 Task: In the  document deer.odt Add another  'page' Use the Tool Explore 'and look for brief about the picture in first page, copy 2-3 lines in second sheet.' Align the text to the center
Action: Mouse moved to (46, 62)
Screenshot: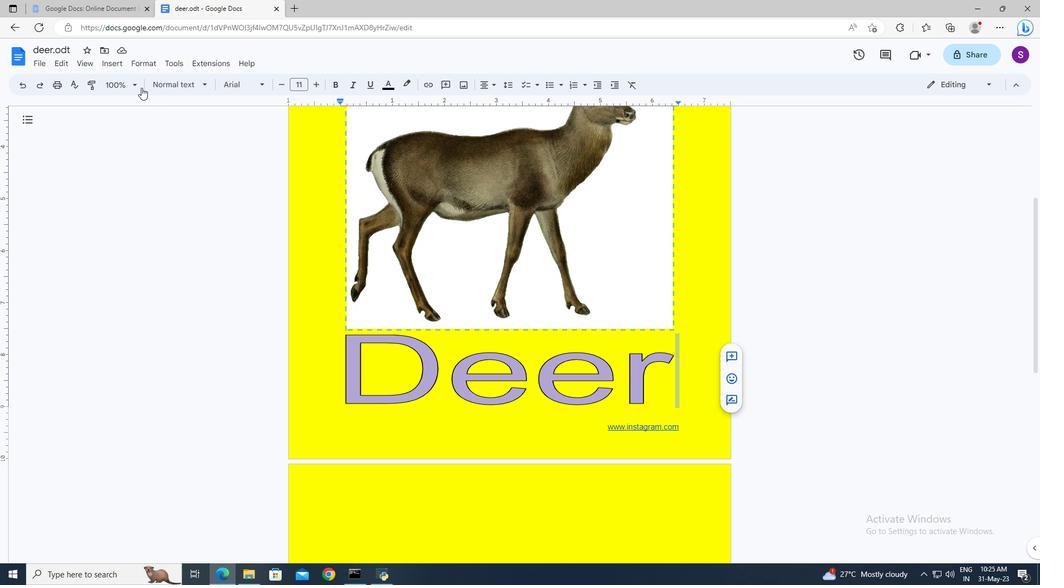 
Action: Mouse pressed left at (46, 62)
Screenshot: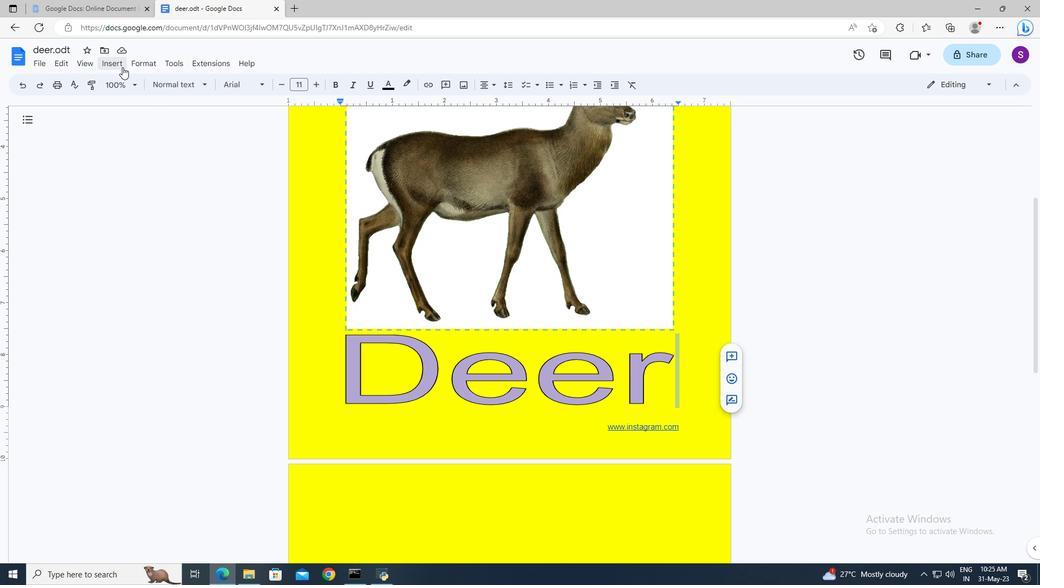
Action: Mouse moved to (111, 66)
Screenshot: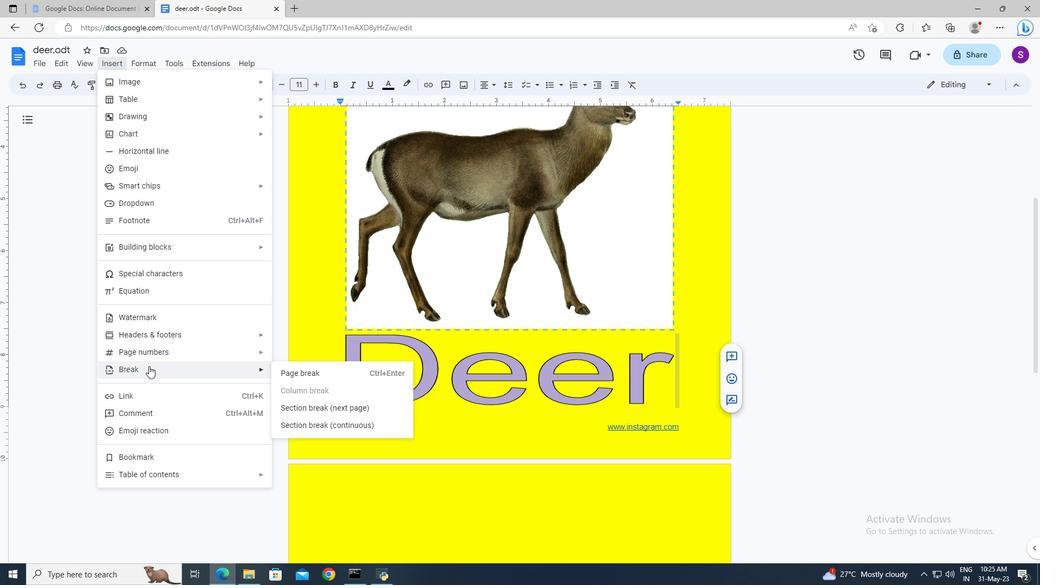 
Action: Mouse pressed left at (111, 66)
Screenshot: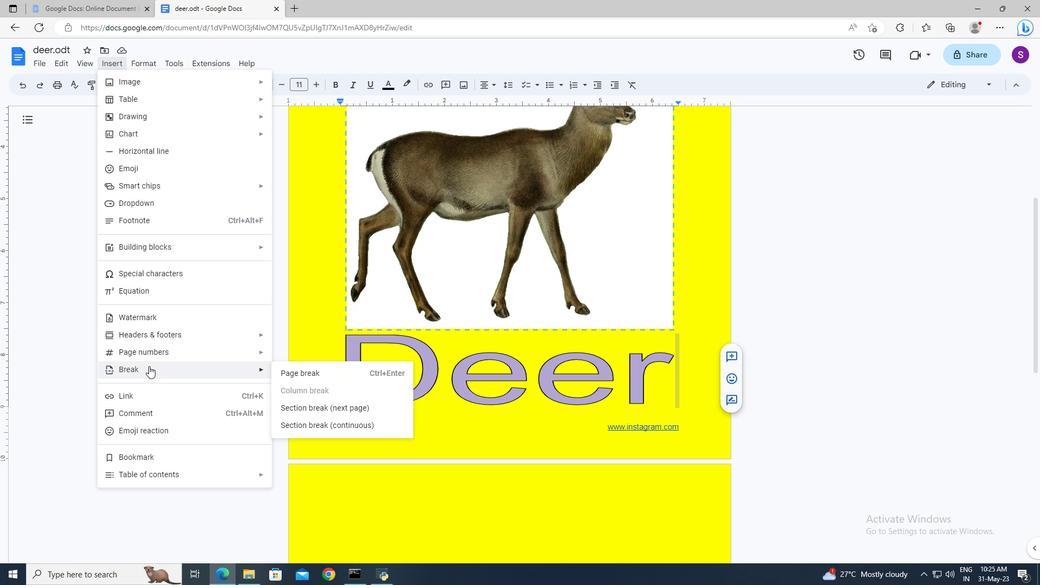
Action: Mouse pressed left at (111, 66)
Screenshot: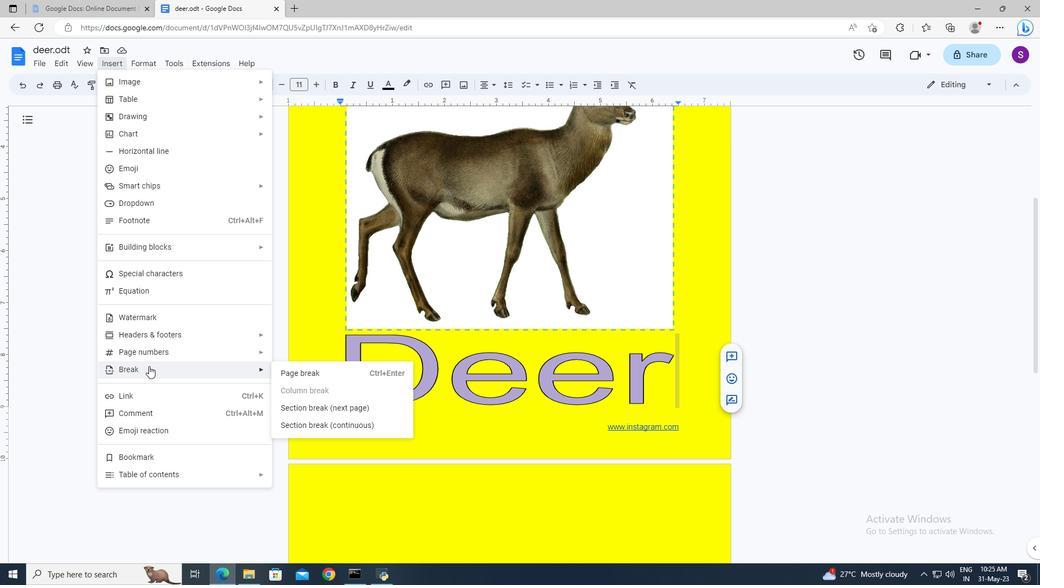 
Action: Mouse moved to (300, 377)
Screenshot: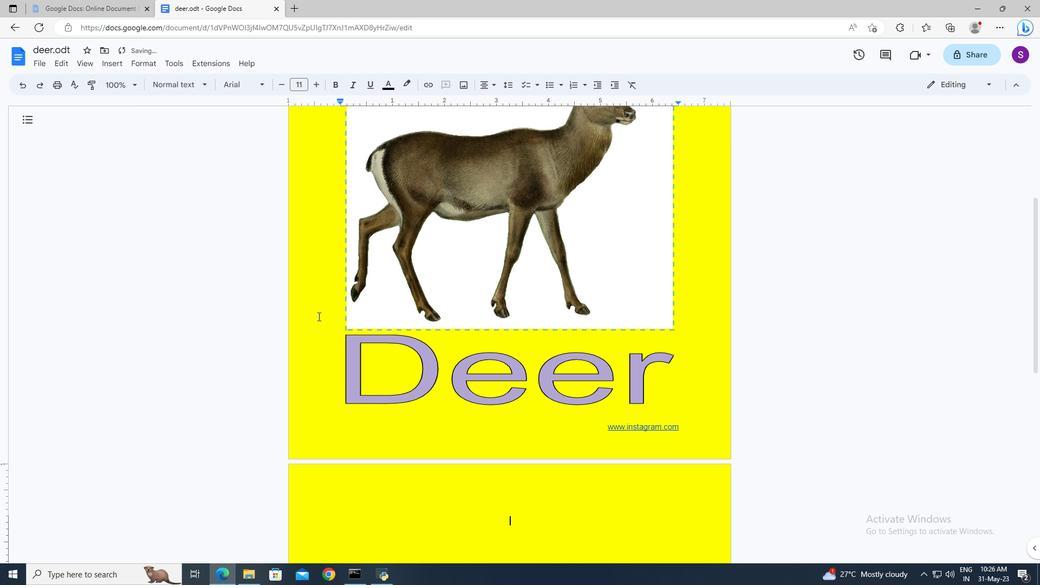 
Action: Mouse pressed left at (300, 377)
Screenshot: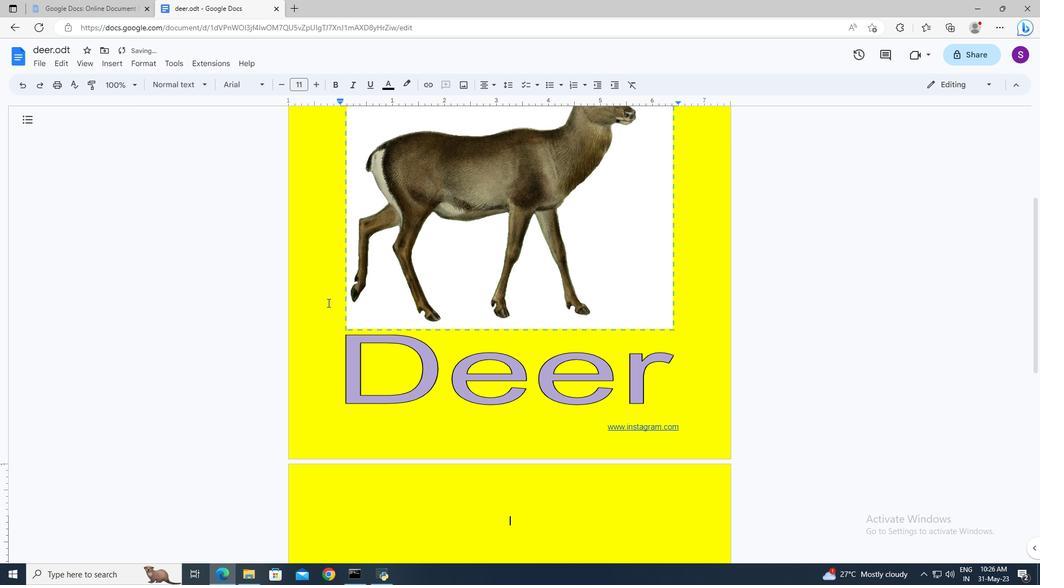 
Action: Mouse moved to (309, 332)
Screenshot: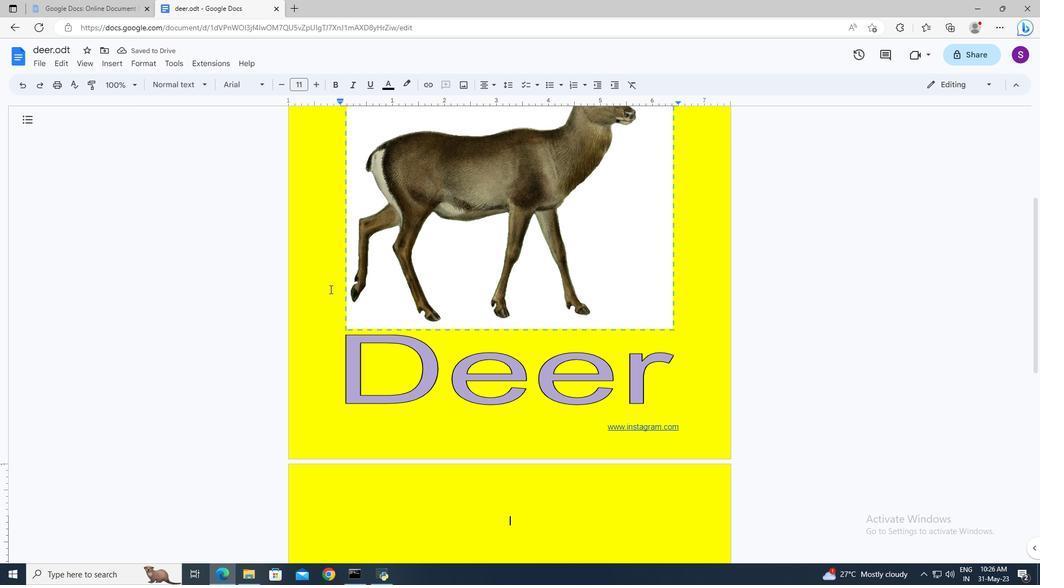 
Action: Mouse scrolled (309, 331) with delta (0, 0)
Screenshot: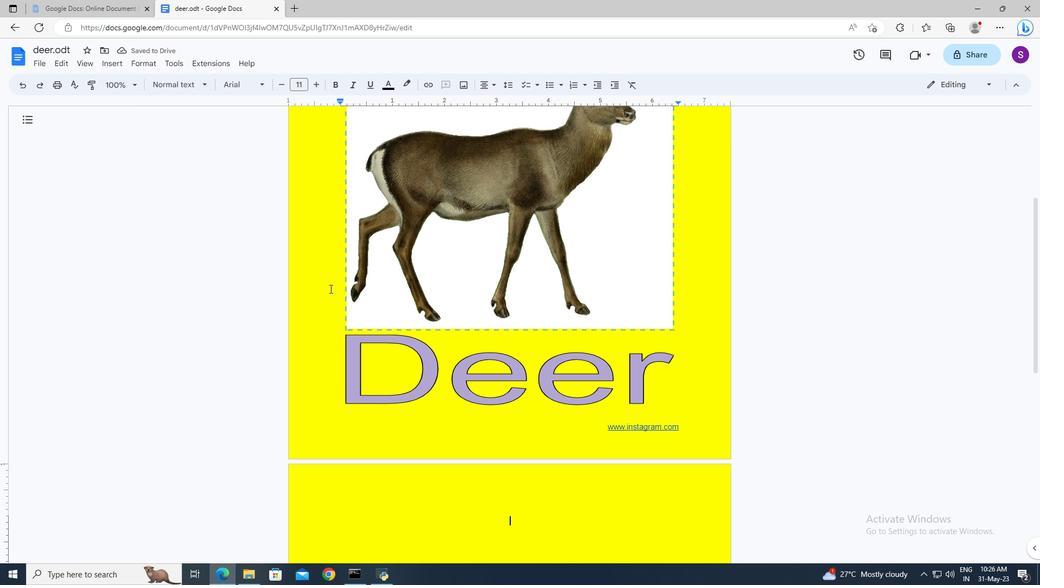 
Action: Key pressed ctrl+Z
Screenshot: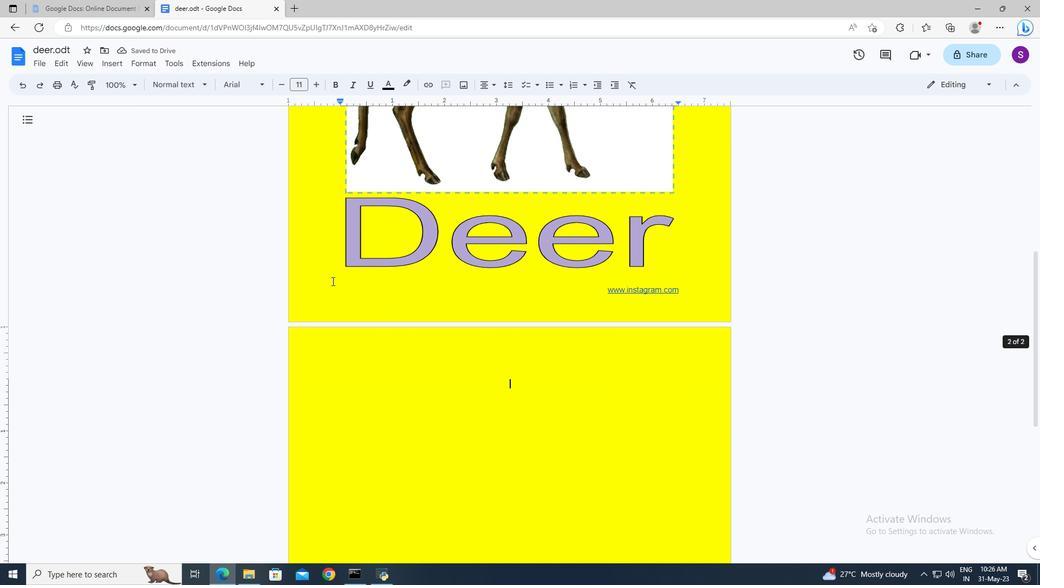 
Action: Mouse moved to (692, 385)
Screenshot: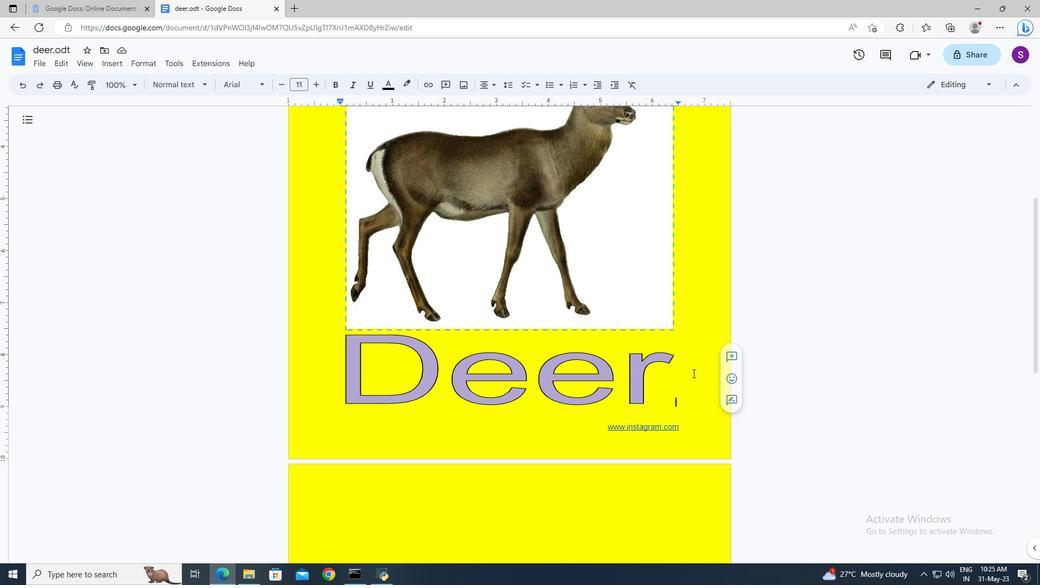 
Action: Mouse pressed left at (692, 385)
Screenshot: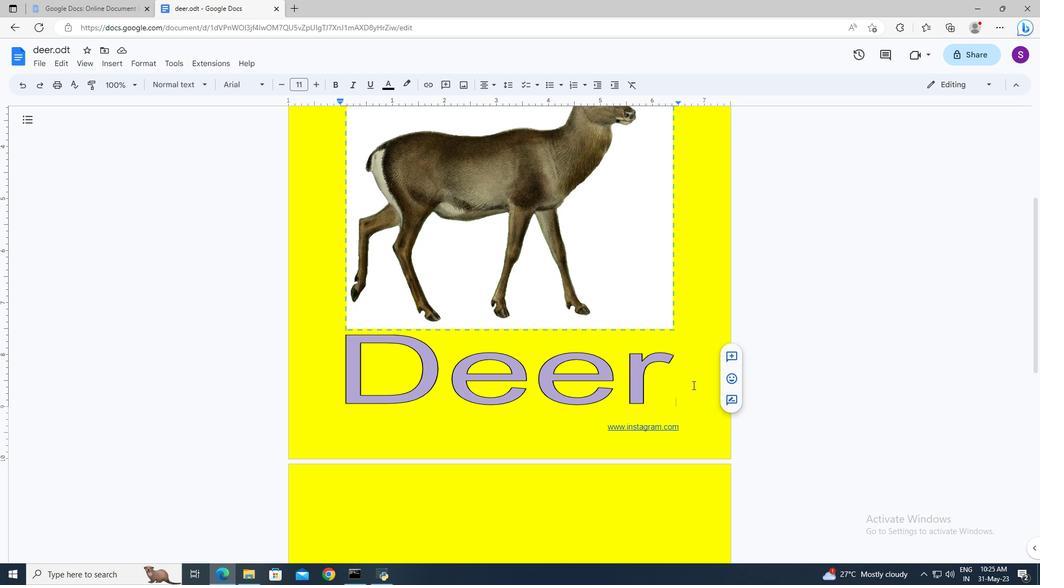 
Action: Mouse moved to (122, 67)
Screenshot: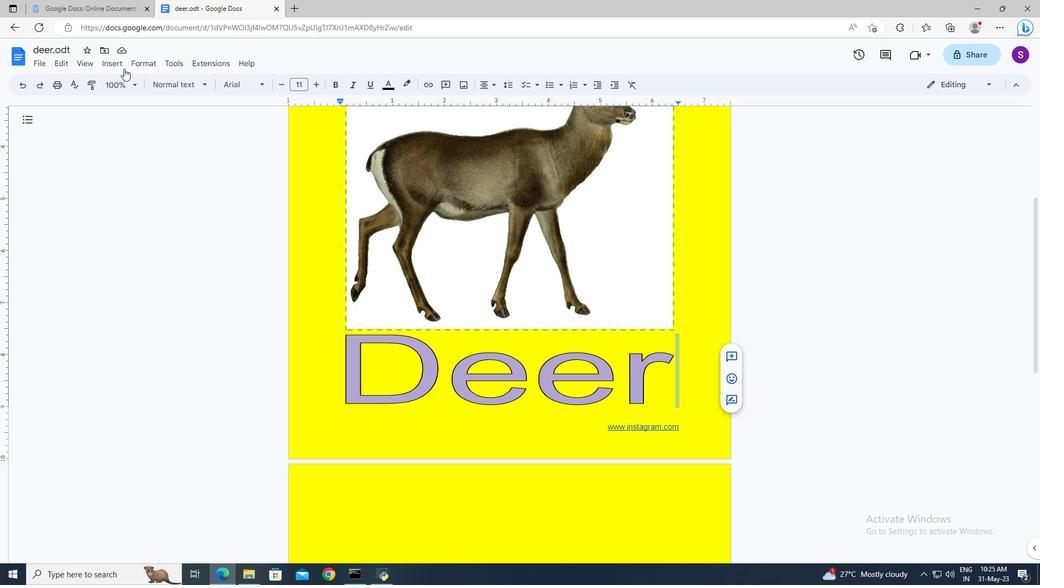 
Action: Mouse pressed left at (122, 67)
Screenshot: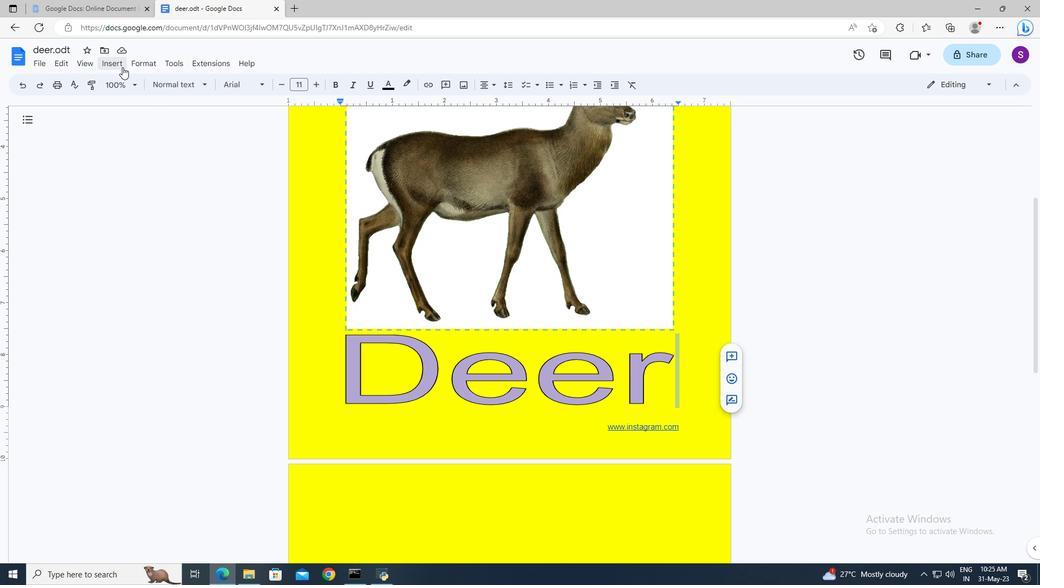 
Action: Mouse moved to (280, 373)
Screenshot: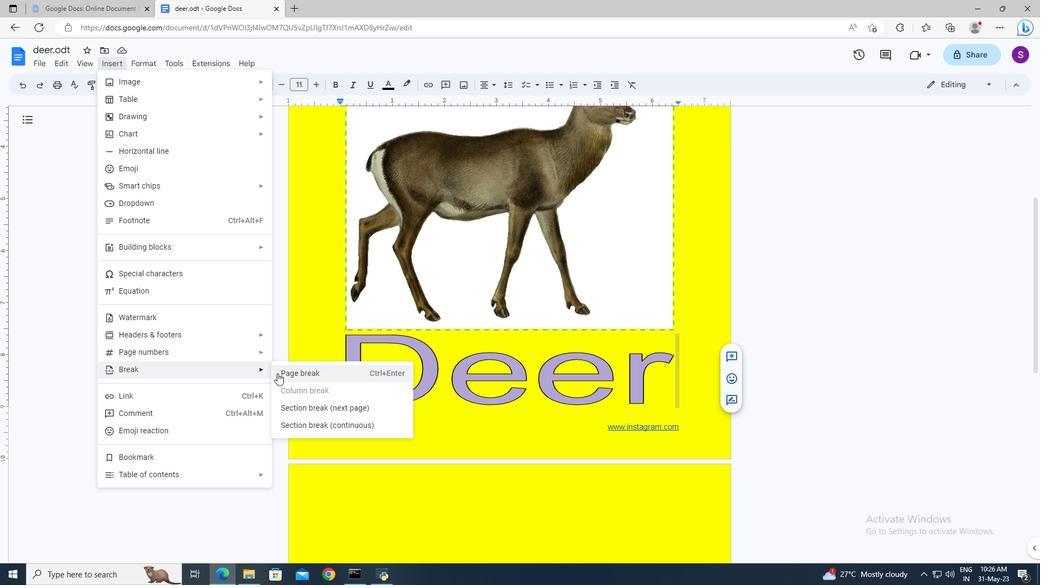 
Action: Mouse pressed left at (280, 373)
Screenshot: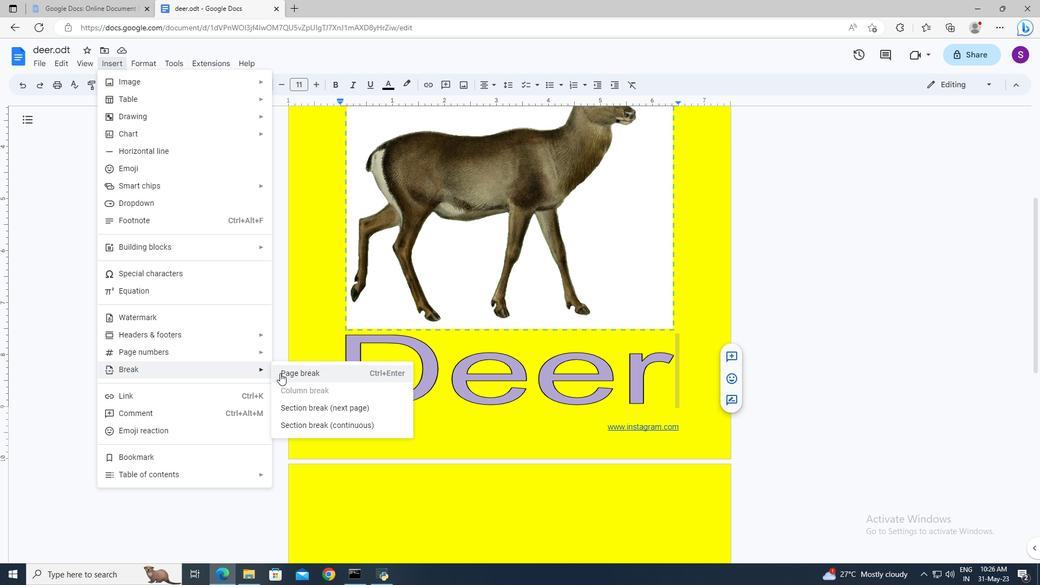 
Action: Mouse moved to (329, 288)
Screenshot: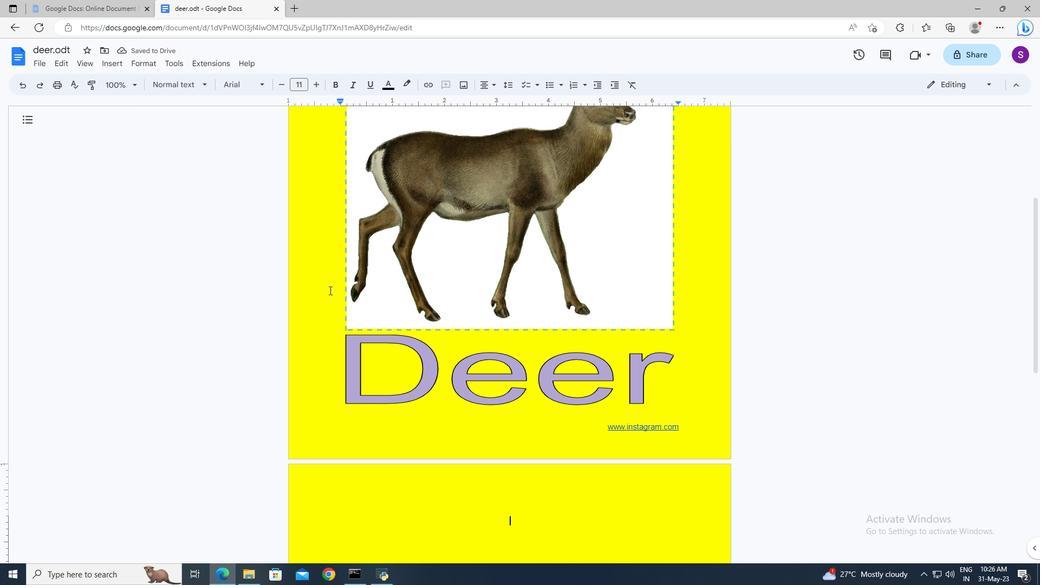
Action: Mouse scrolled (329, 288) with delta (0, 0)
Screenshot: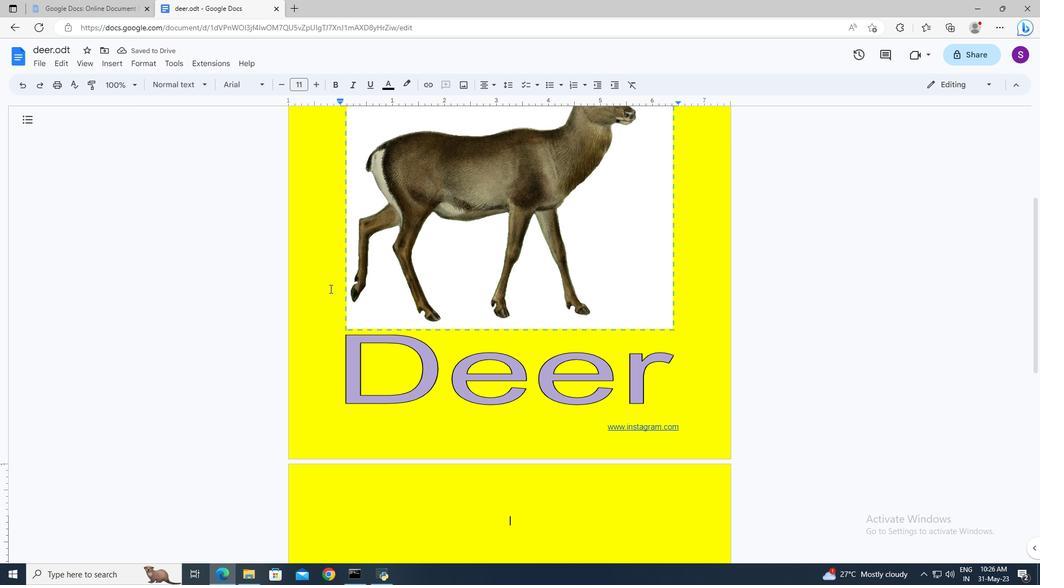 
Action: Mouse moved to (329, 288)
Screenshot: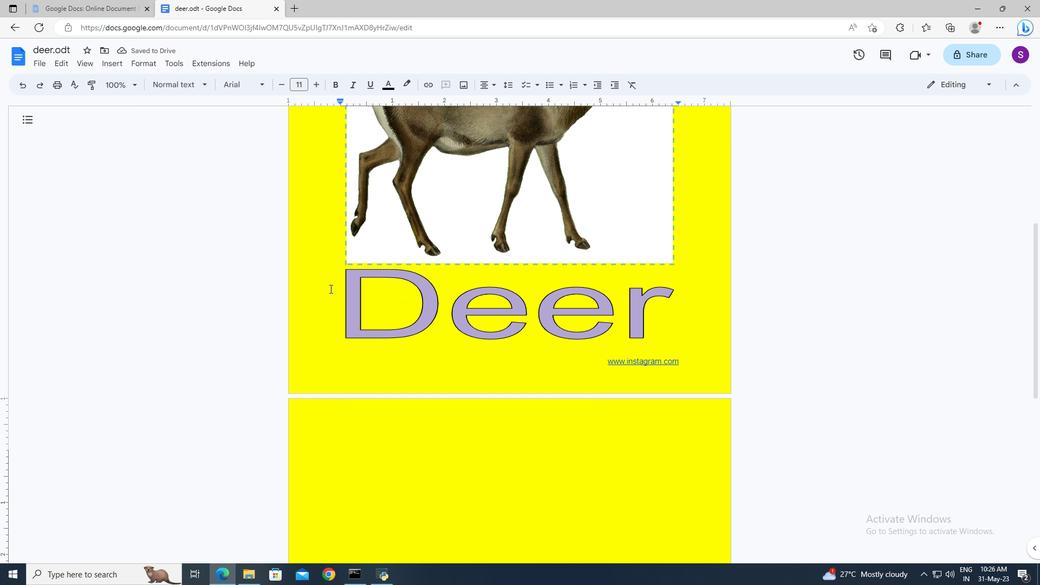 
Action: Mouse scrolled (329, 288) with delta (0, 0)
Screenshot: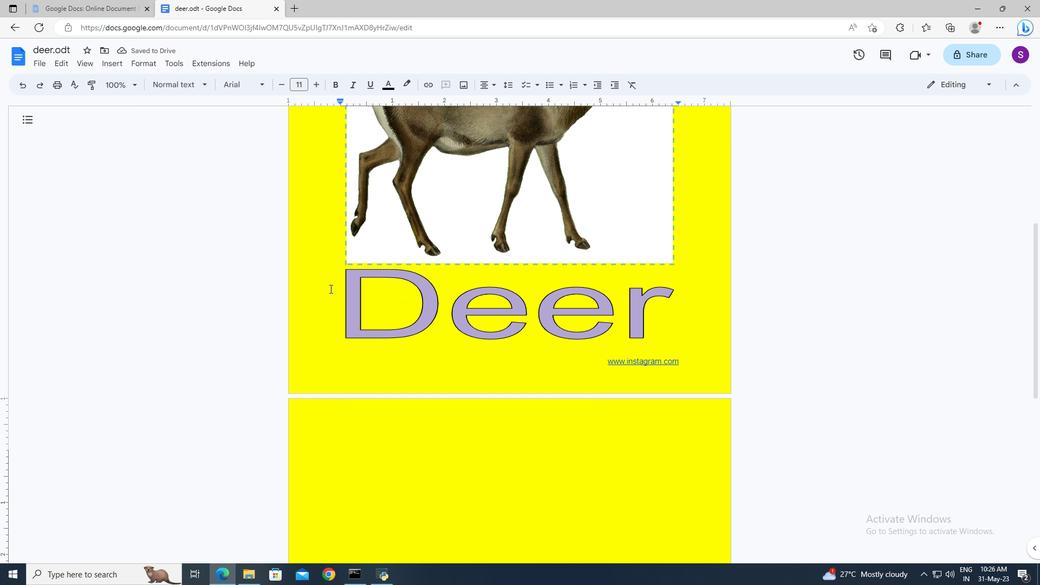 
Action: Mouse moved to (184, 61)
Screenshot: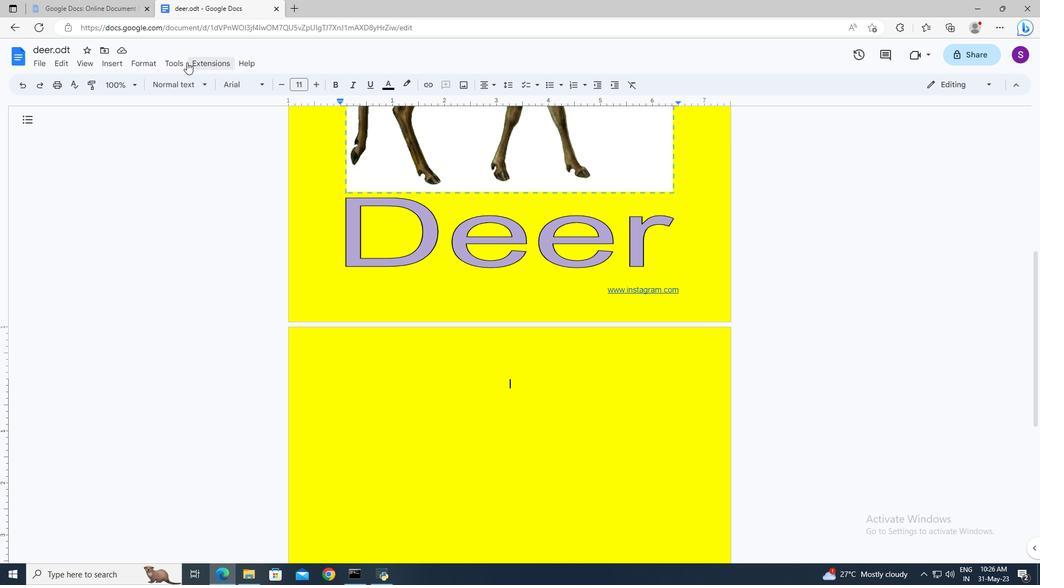 
Action: Mouse pressed left at (184, 61)
Screenshot: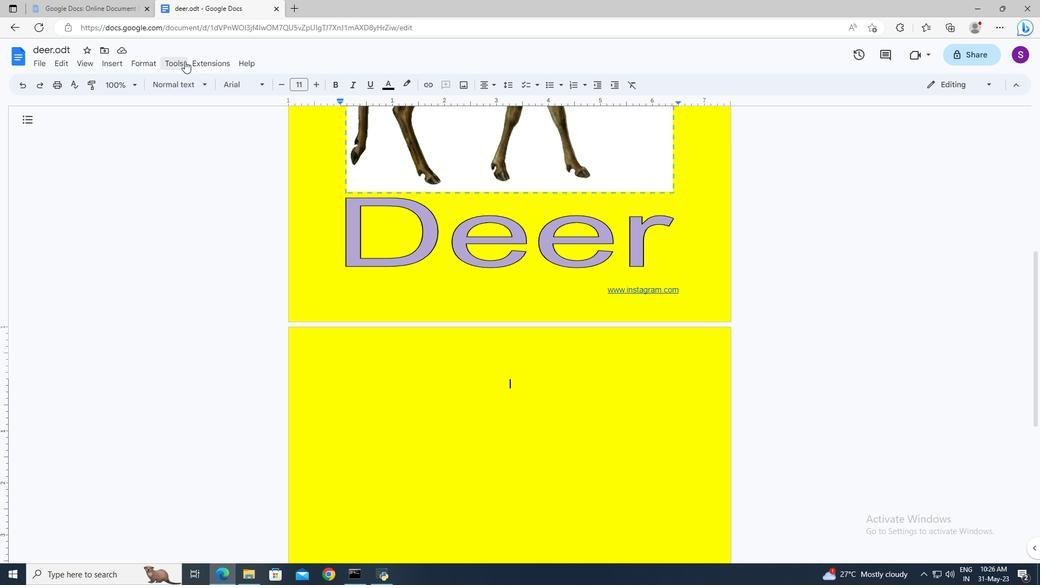
Action: Mouse moved to (199, 181)
Screenshot: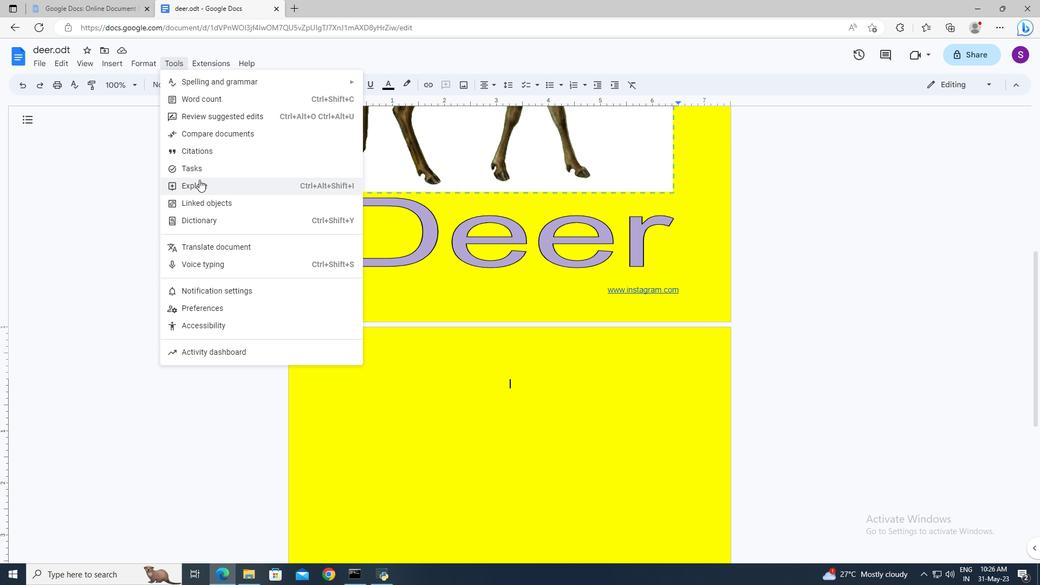 
Action: Mouse pressed left at (199, 181)
Screenshot: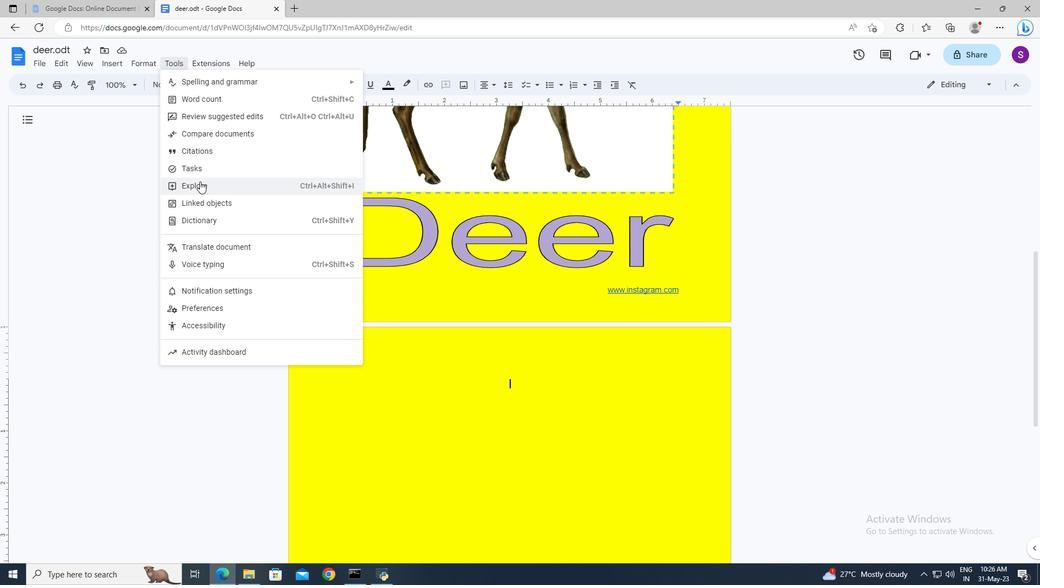 
Action: Mouse moved to (905, 122)
Screenshot: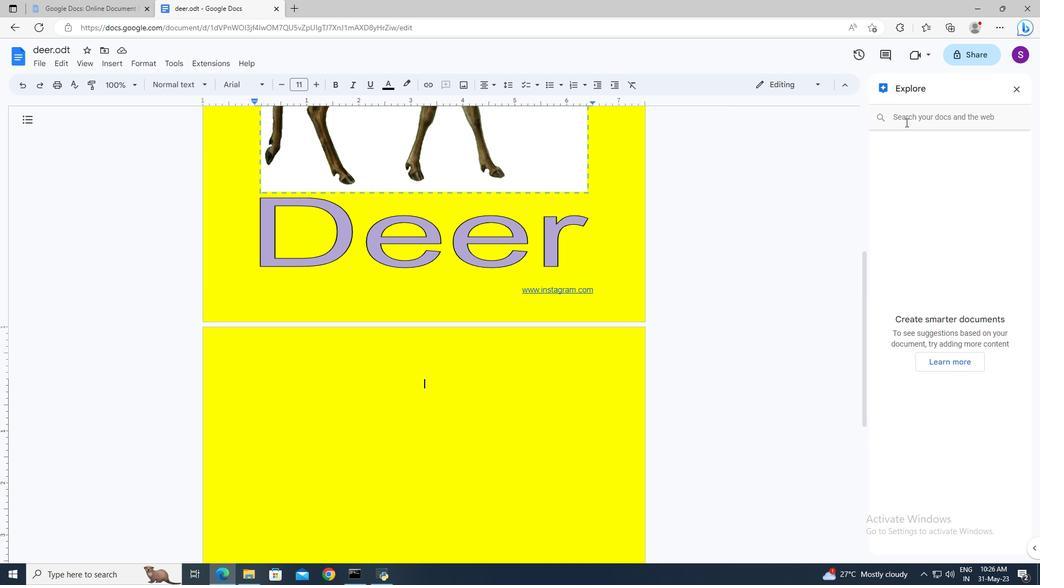 
Action: Mouse pressed left at (905, 122)
Screenshot: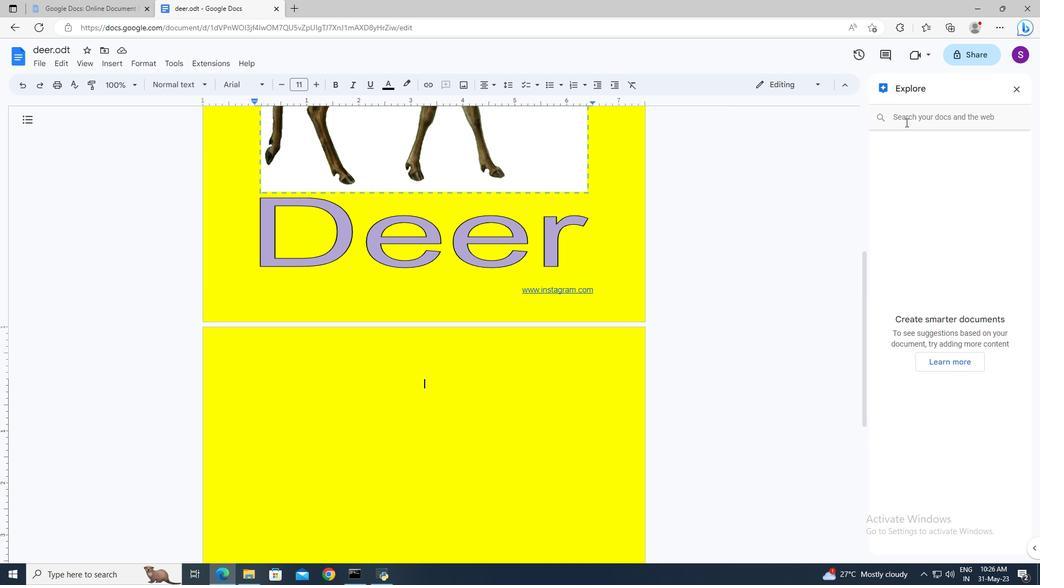 
Action: Mouse moved to (862, 102)
Screenshot: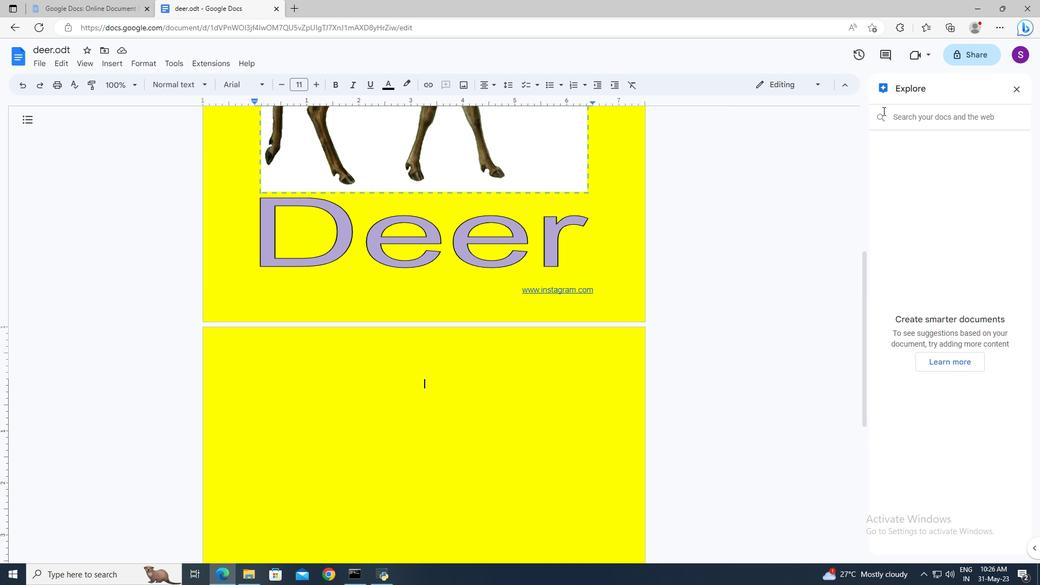 
Action: Key pressed brief<Key.space>about<Key.space>deer<Key.enter>
Screenshot: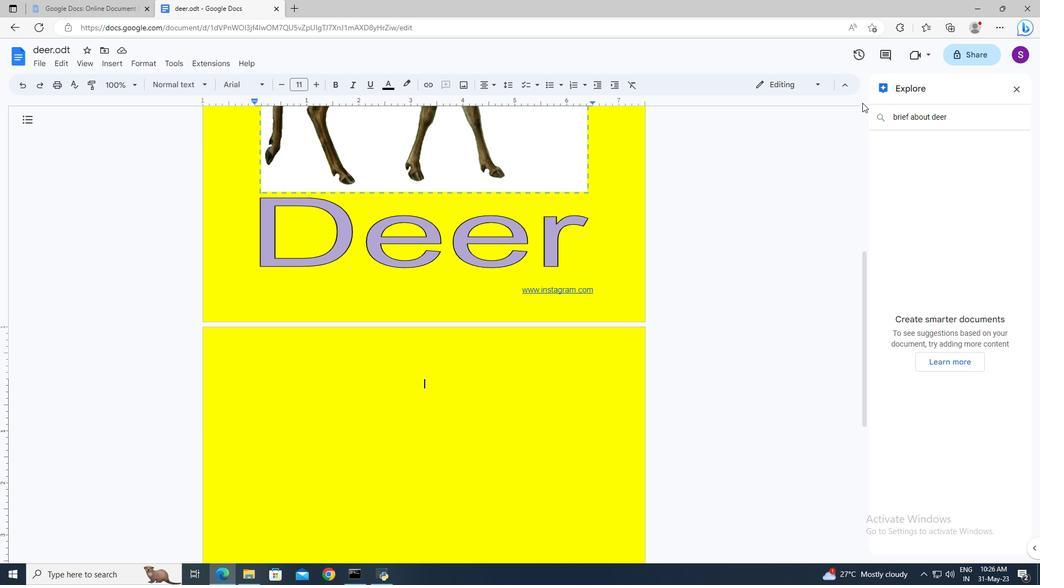 
Action: Mouse moved to (945, 140)
Screenshot: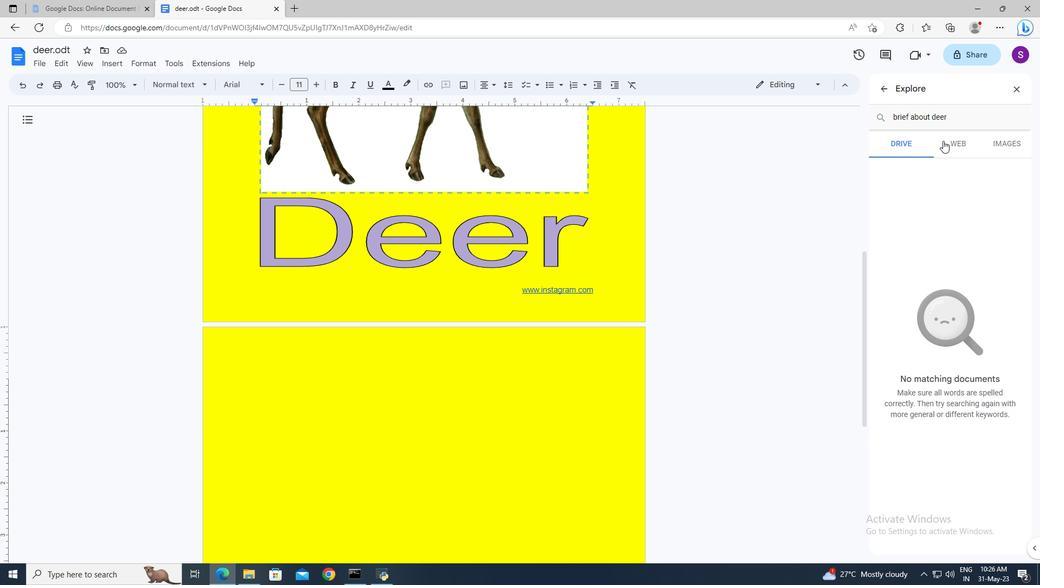 
Action: Mouse pressed left at (945, 140)
Screenshot: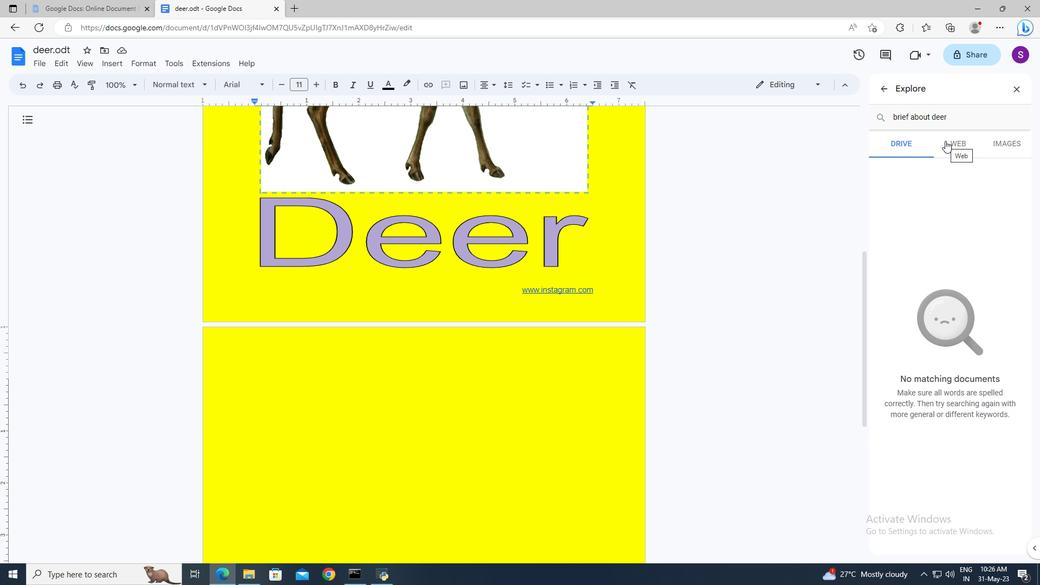 
Action: Mouse moved to (922, 208)
Screenshot: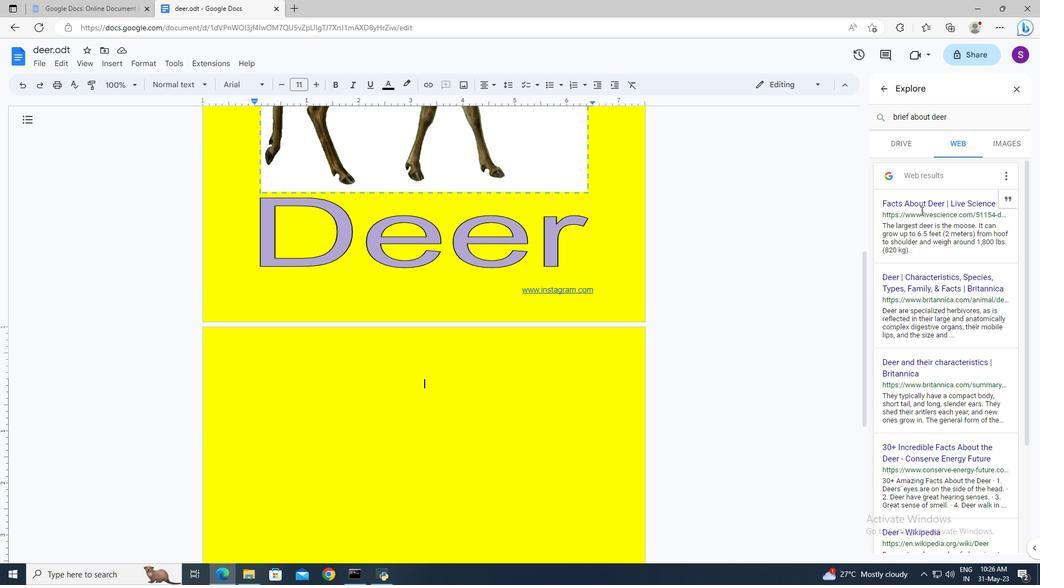 
Action: Mouse pressed left at (922, 208)
Screenshot: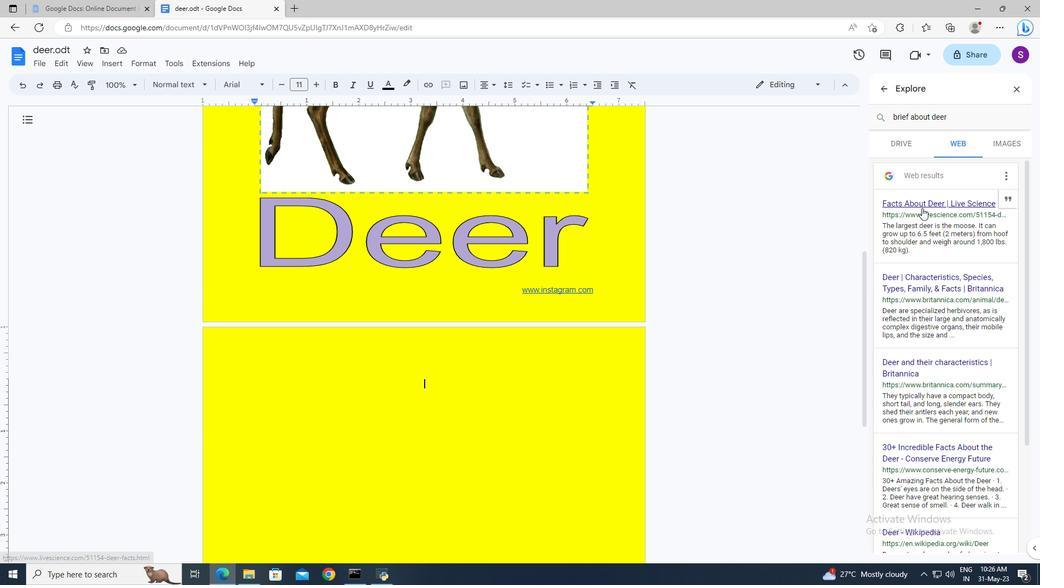 
Action: Mouse moved to (485, 210)
Screenshot: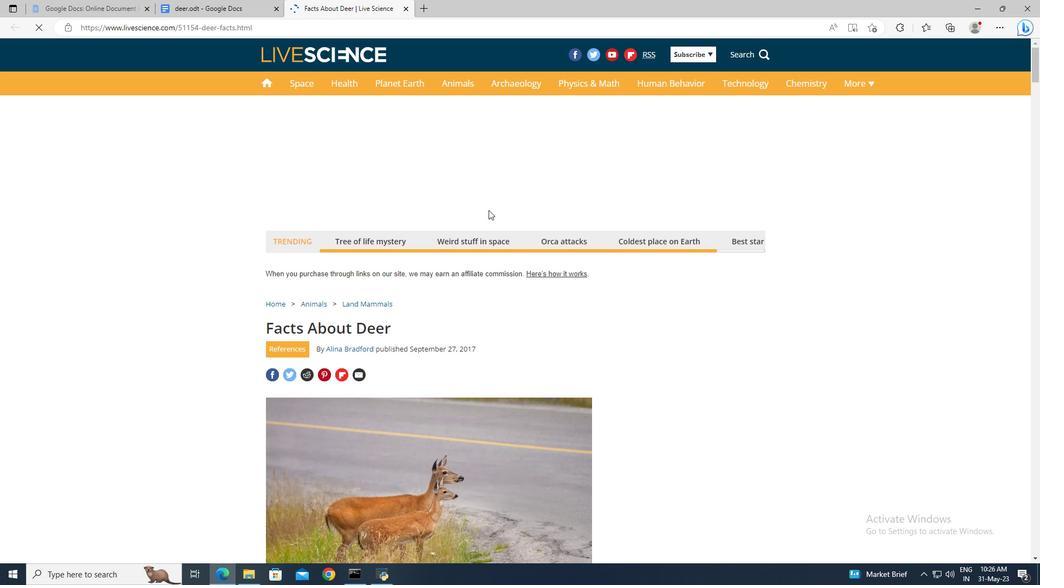 
Action: Mouse scrolled (485, 209) with delta (0, 0)
Screenshot: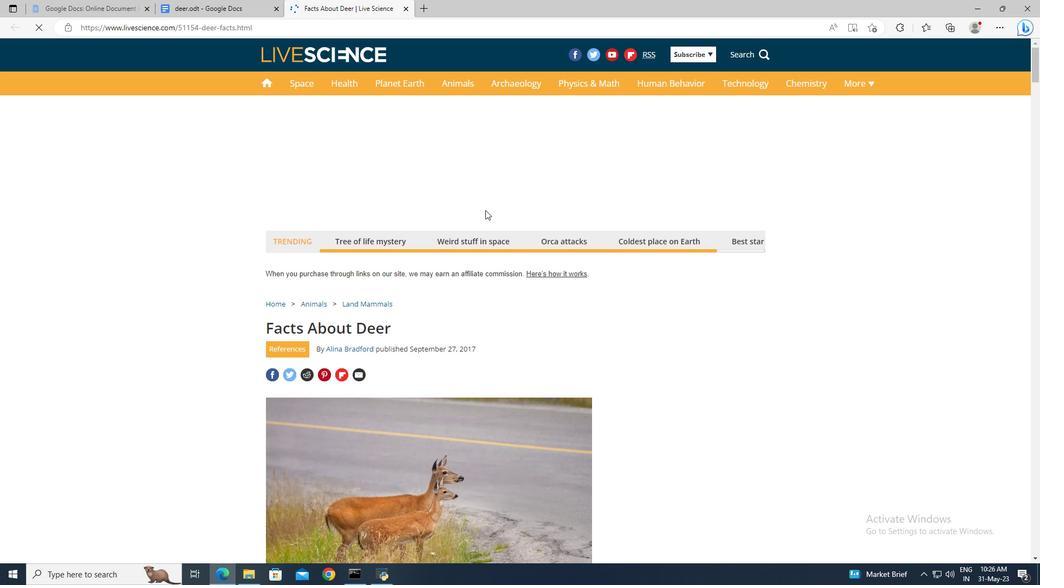 
Action: Mouse scrolled (485, 209) with delta (0, 0)
Screenshot: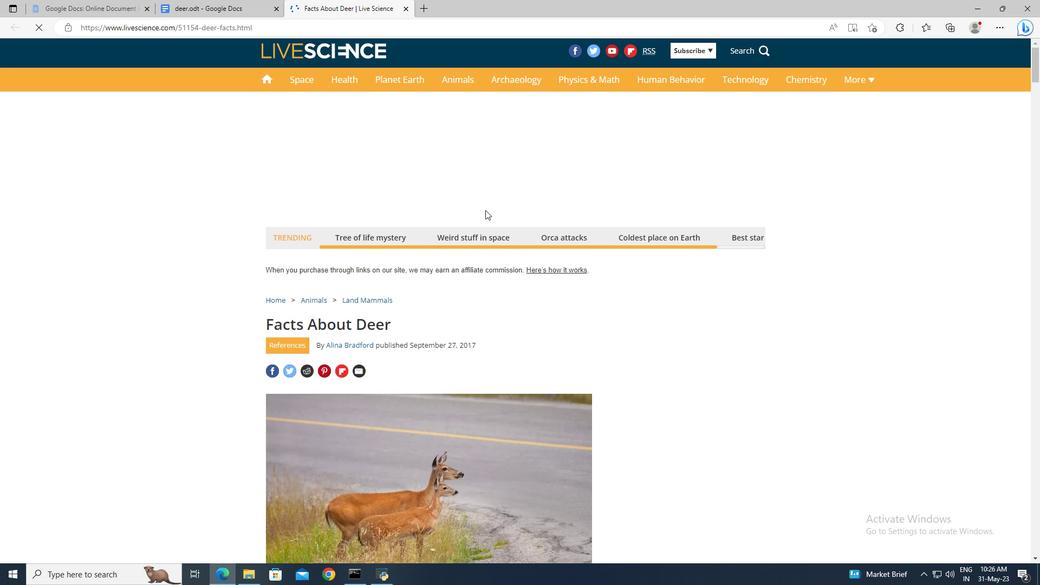 
Action: Mouse scrolled (485, 209) with delta (0, 0)
Screenshot: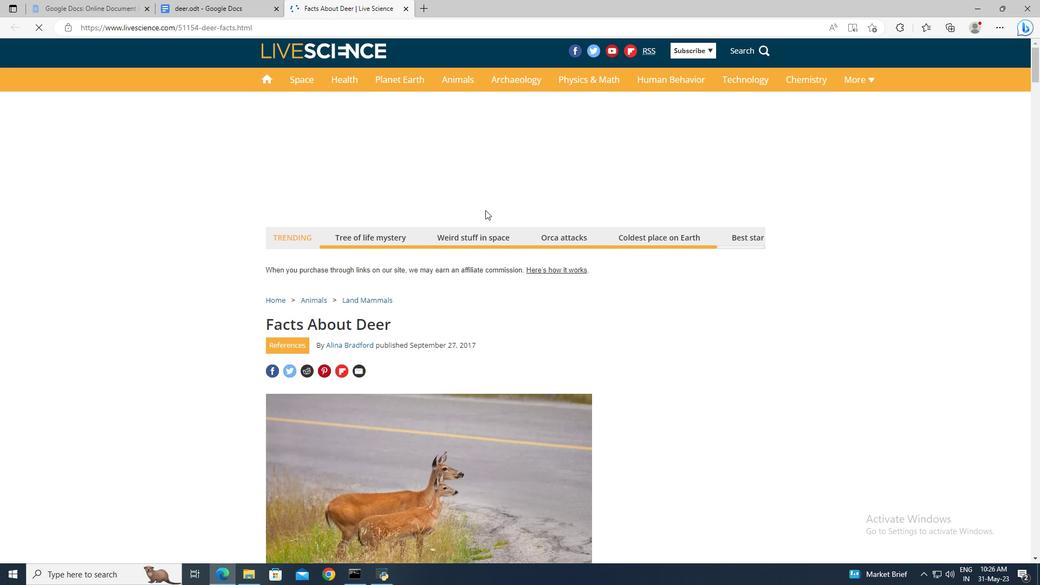 
Action: Mouse scrolled (485, 209) with delta (0, 0)
Screenshot: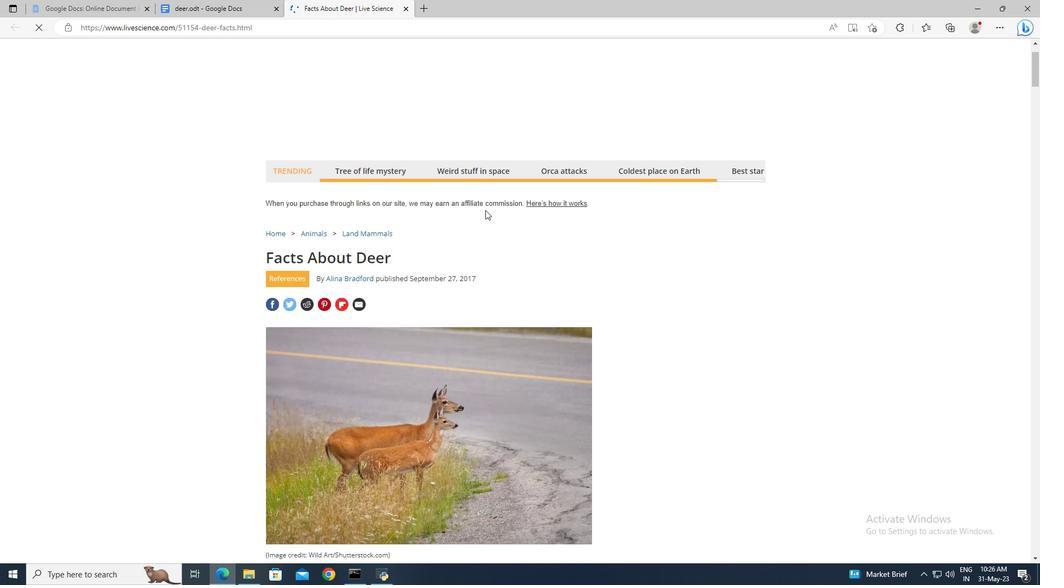 
Action: Mouse scrolled (485, 209) with delta (0, 0)
Screenshot: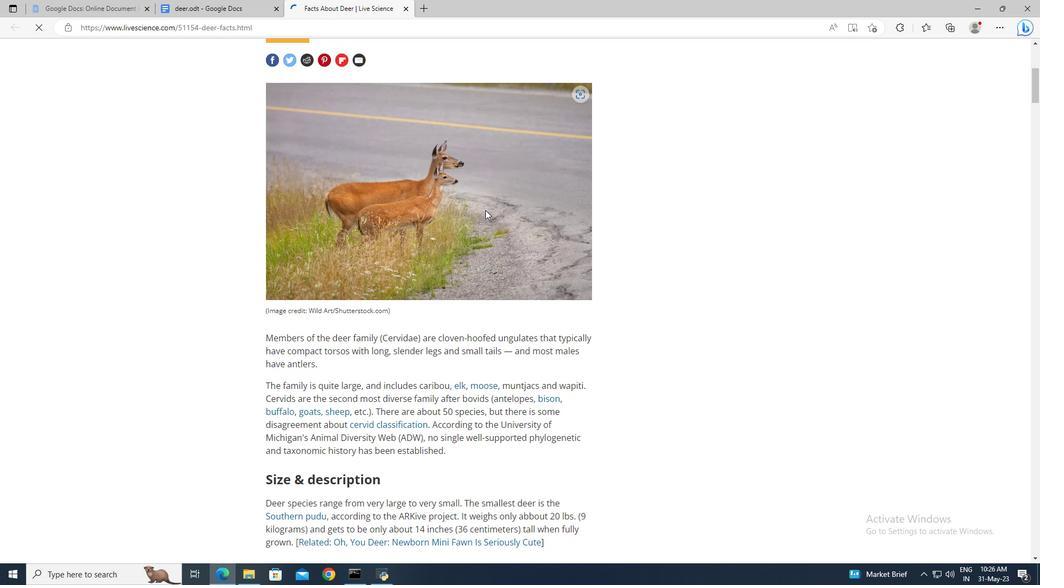 
Action: Mouse moved to (267, 256)
Screenshot: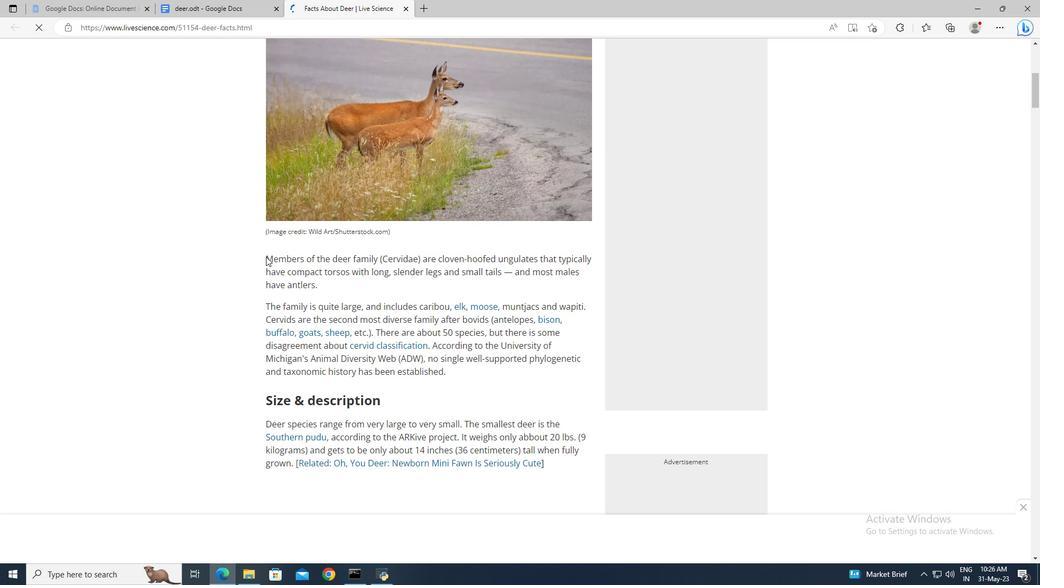 
Action: Mouse pressed left at (267, 256)
Screenshot: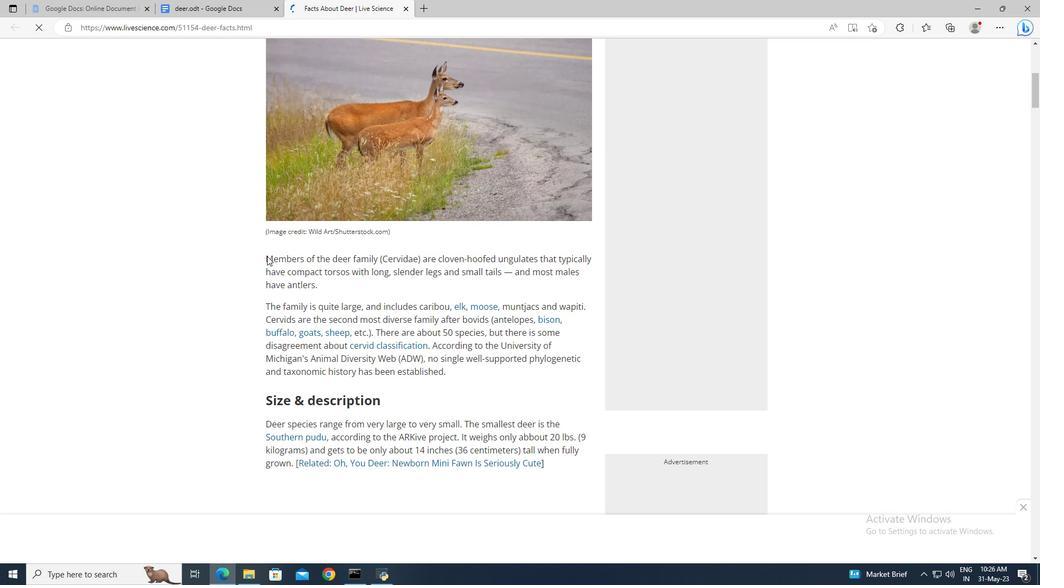 
Action: Mouse moved to (310, 271)
Screenshot: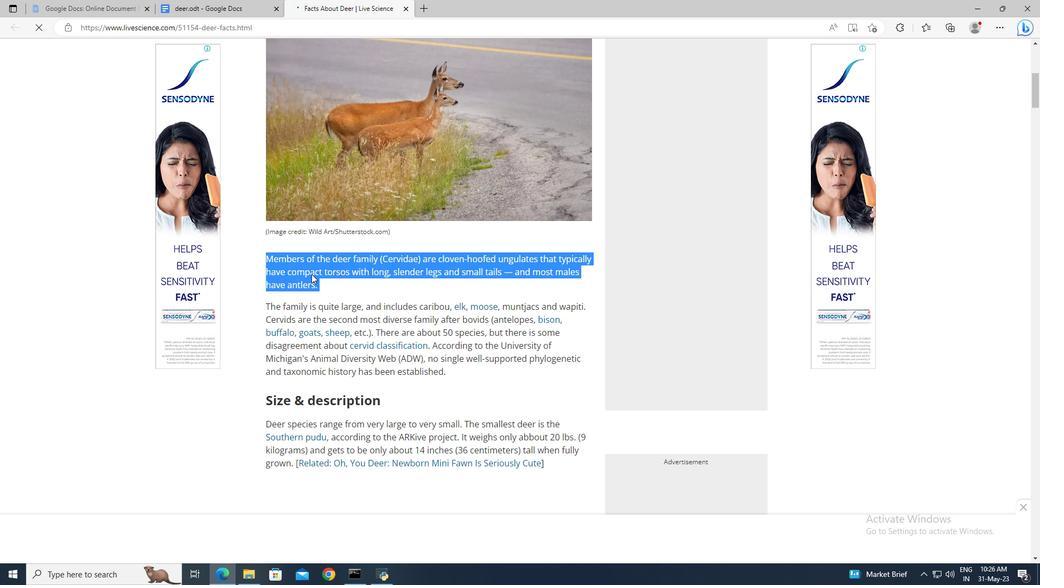 
Action: Key pressed ctrl+X
Screenshot: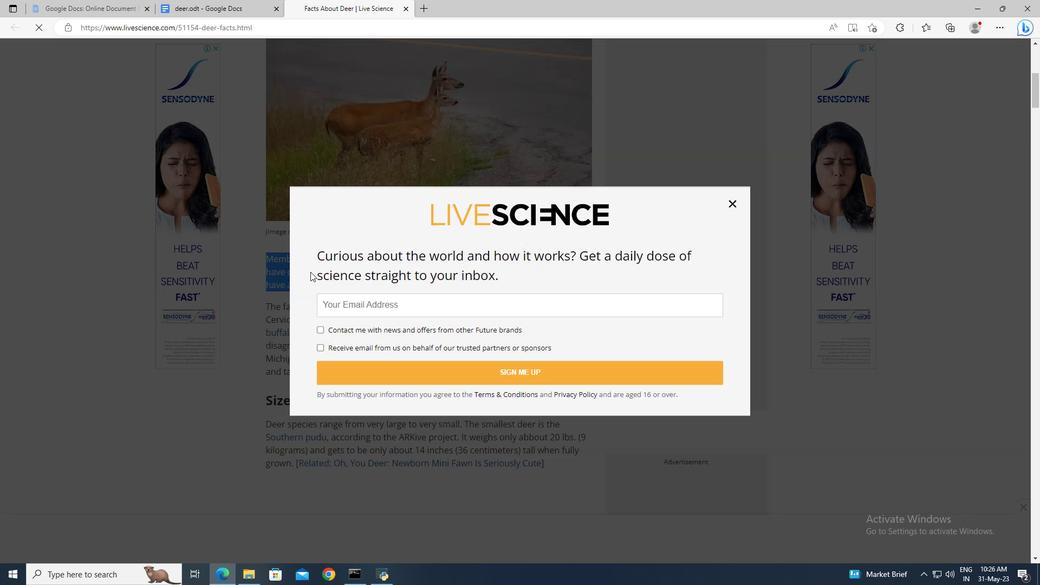 
Action: Mouse moved to (731, 203)
Screenshot: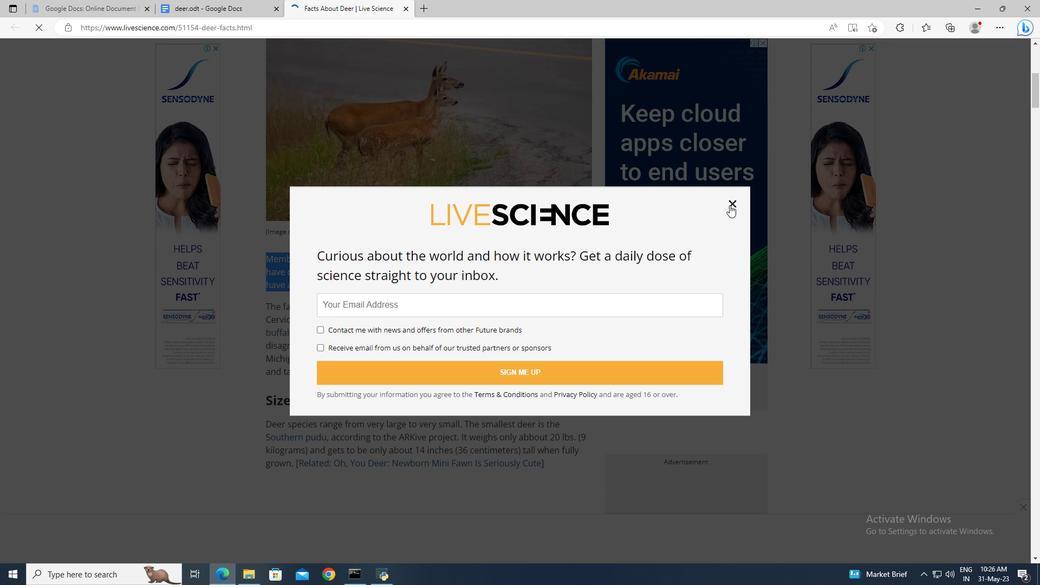 
Action: Mouse pressed left at (731, 203)
Screenshot: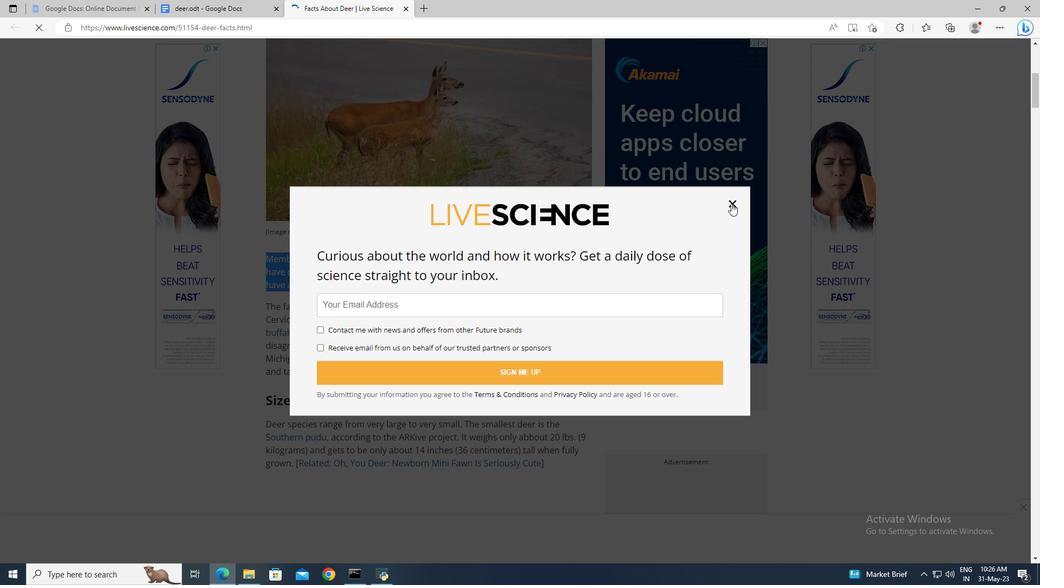 
Action: Mouse moved to (368, 250)
Screenshot: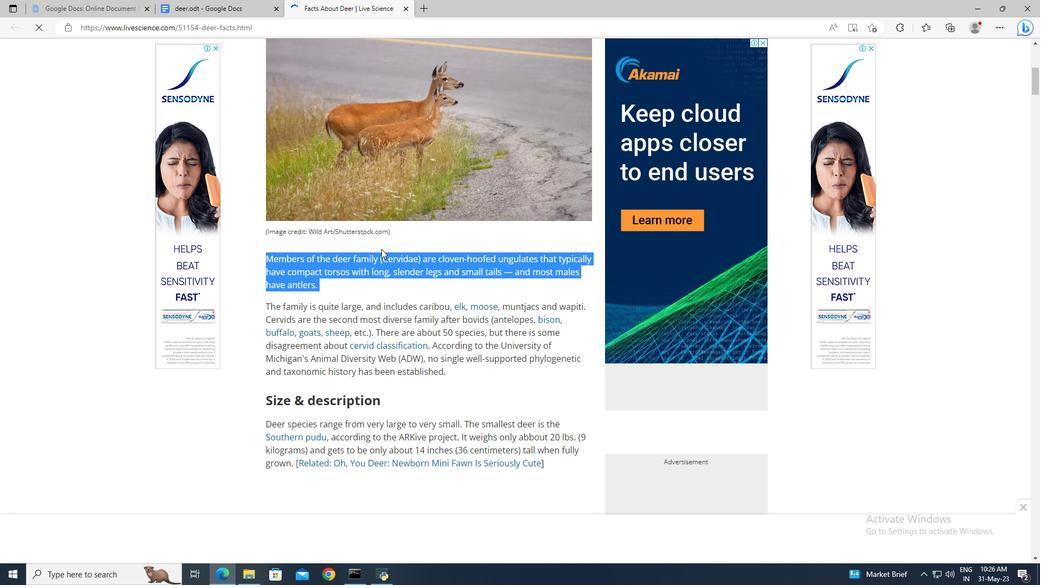 
Action: Key pressed ctrl+X
Screenshot: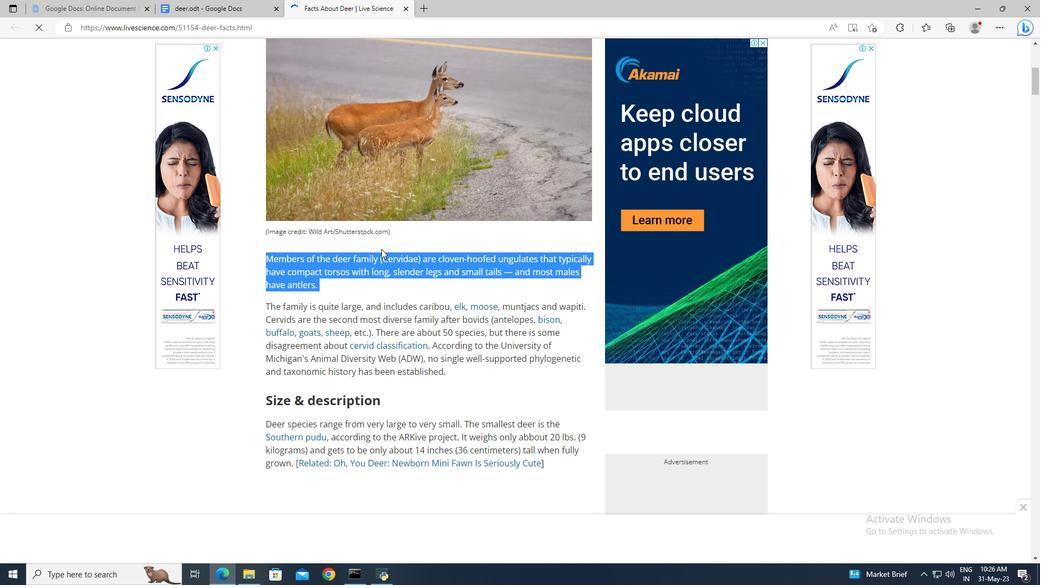 
Action: Mouse moved to (230, 5)
Screenshot: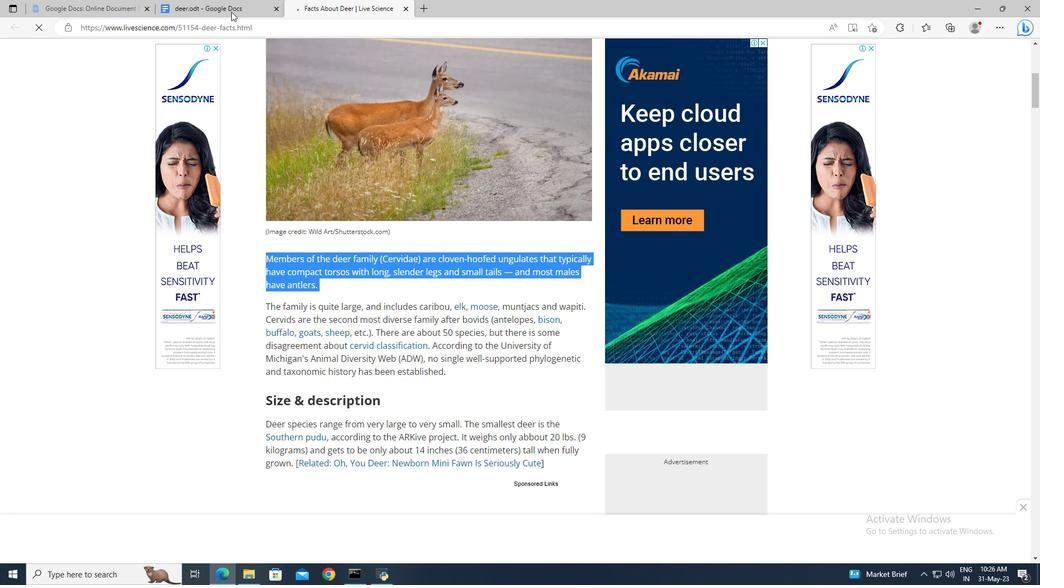 
Action: Mouse pressed left at (230, 5)
Screenshot: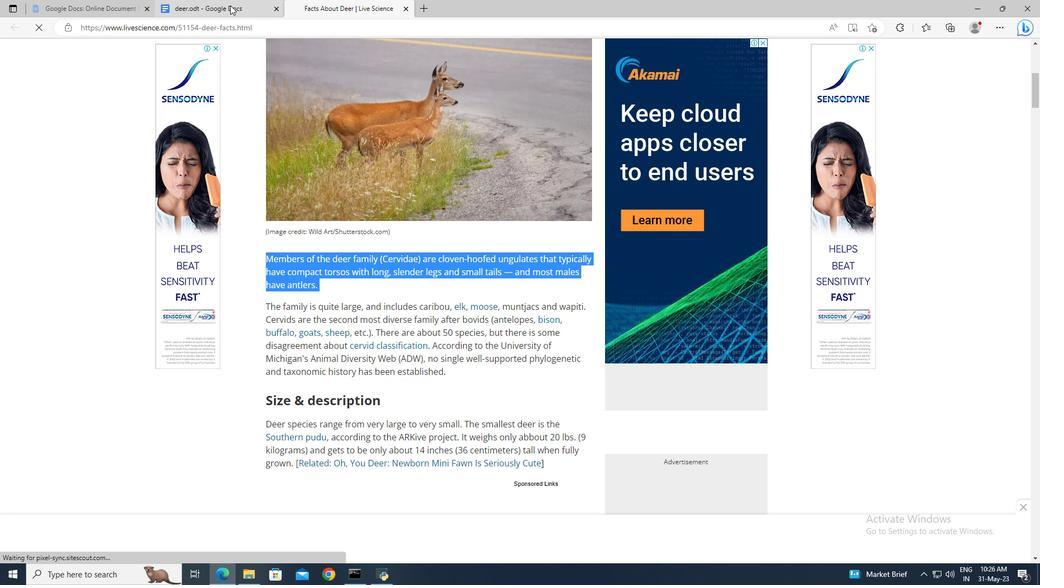 
Action: Mouse moved to (267, 362)
Screenshot: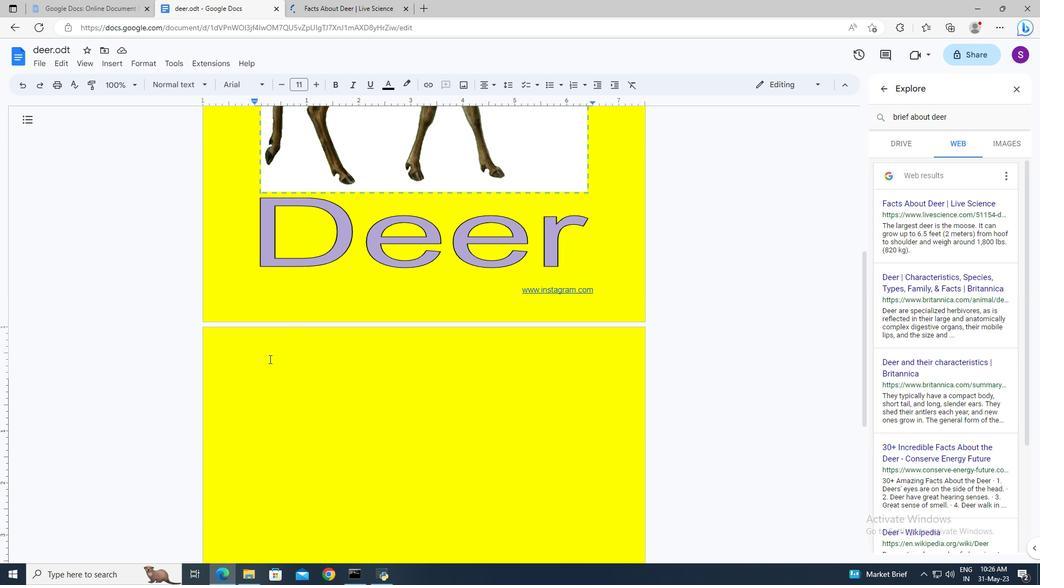 
Action: Mouse pressed left at (267, 362)
Screenshot: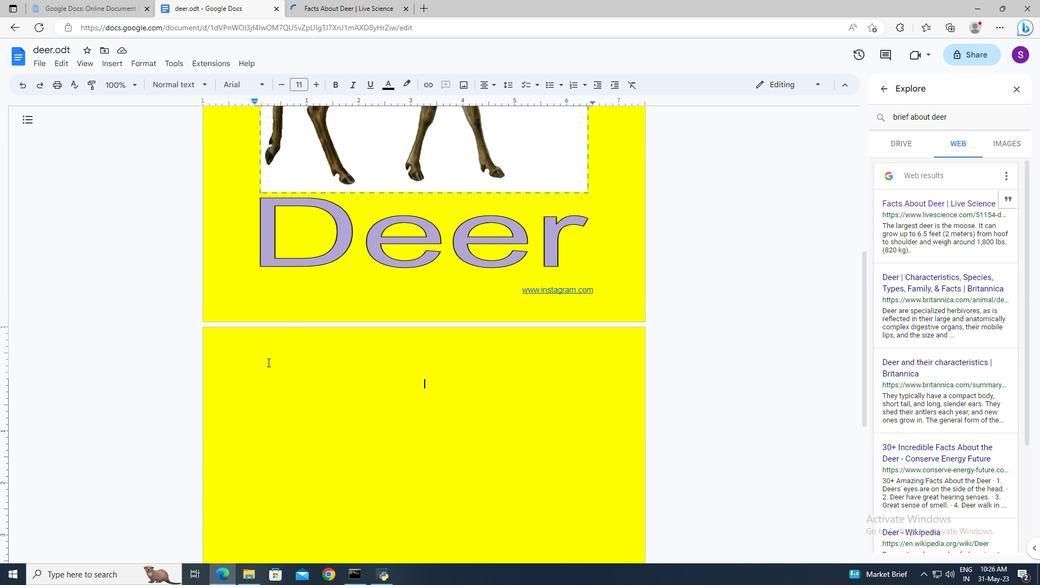 
Action: Mouse moved to (267, 362)
Screenshot: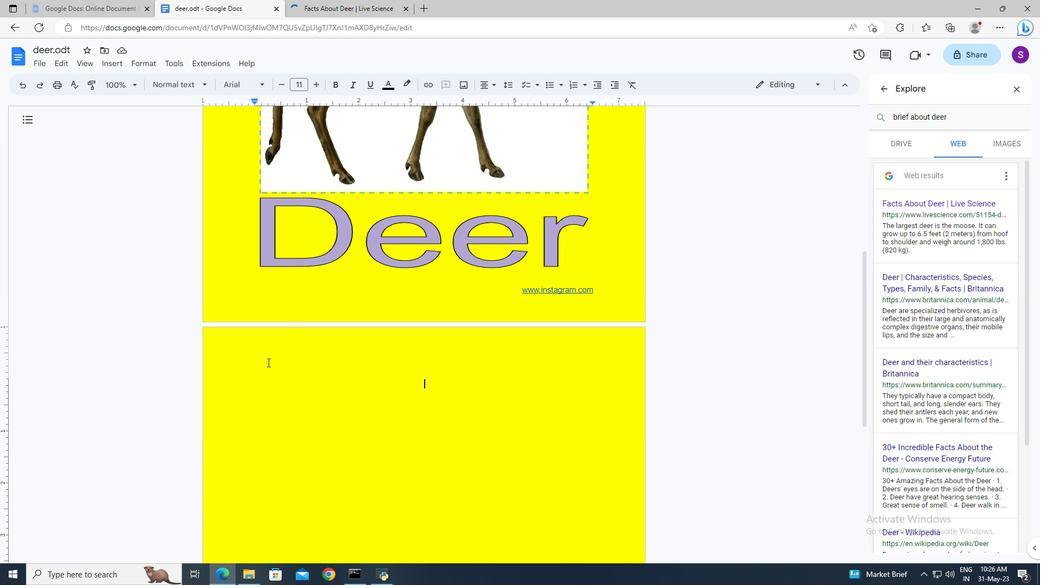 
Action: Mouse pressed right at (267, 362)
Screenshot: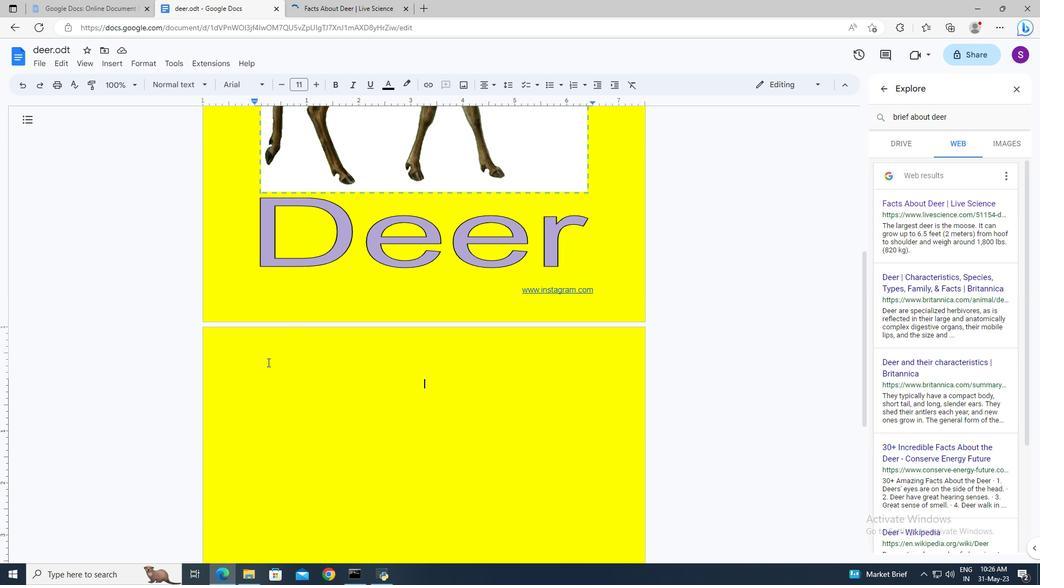 
Action: Mouse moved to (317, 429)
Screenshot: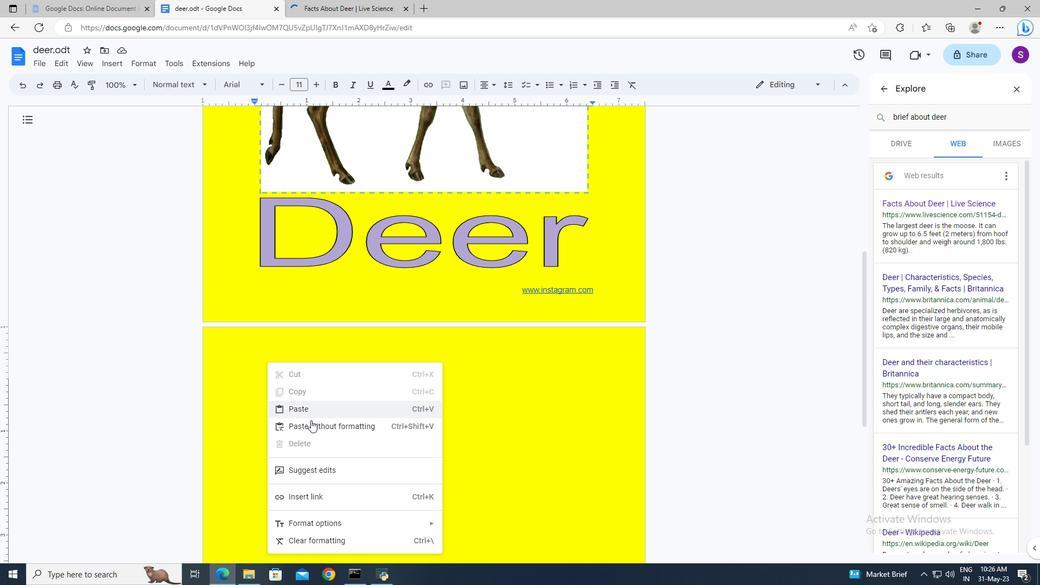 
Action: Mouse pressed left at (317, 429)
Screenshot: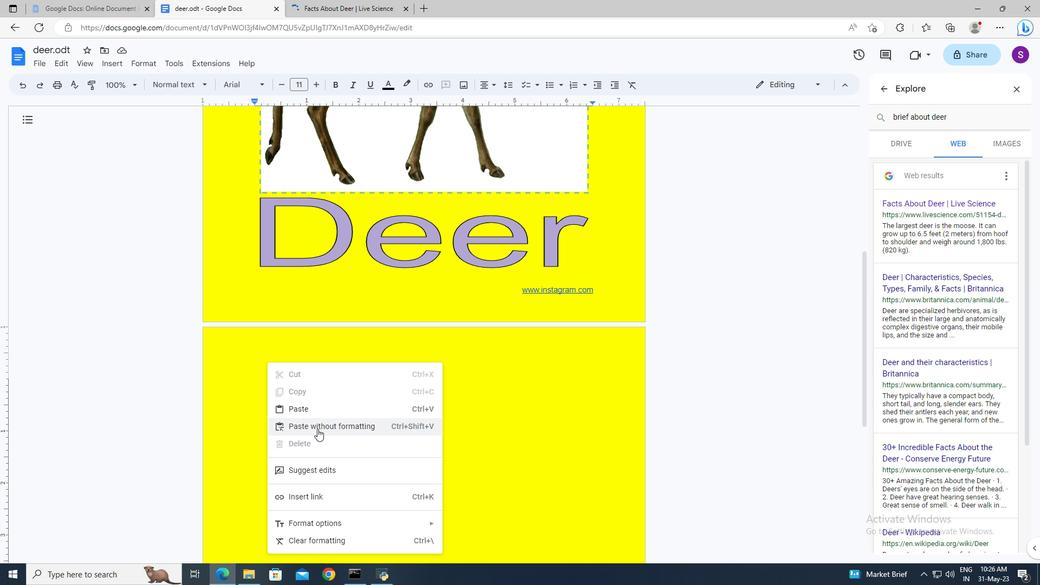 
Action: Mouse moved to (296, 381)
Screenshot: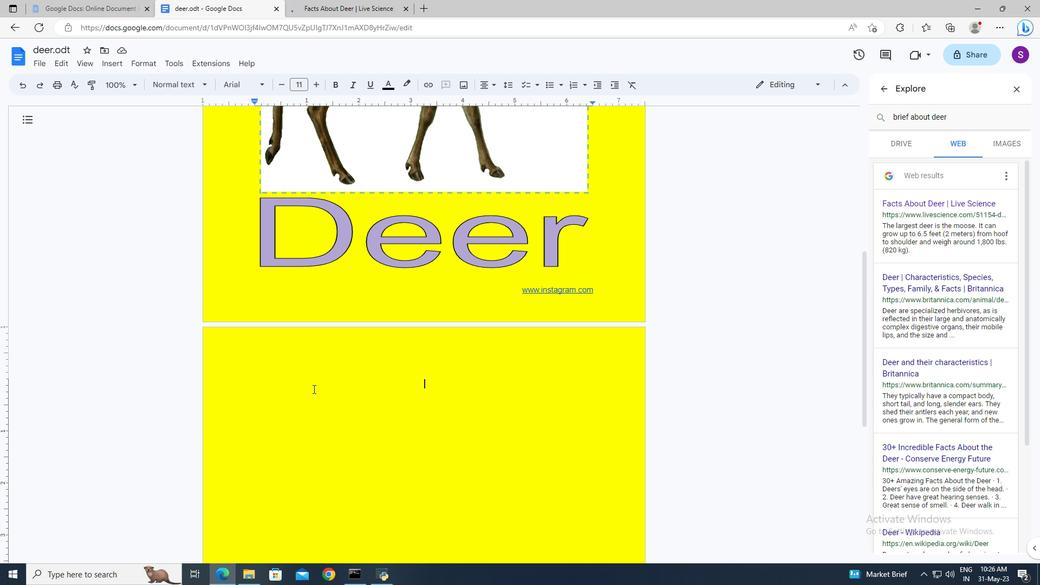 
Action: Mouse pressed left at (296, 381)
Screenshot: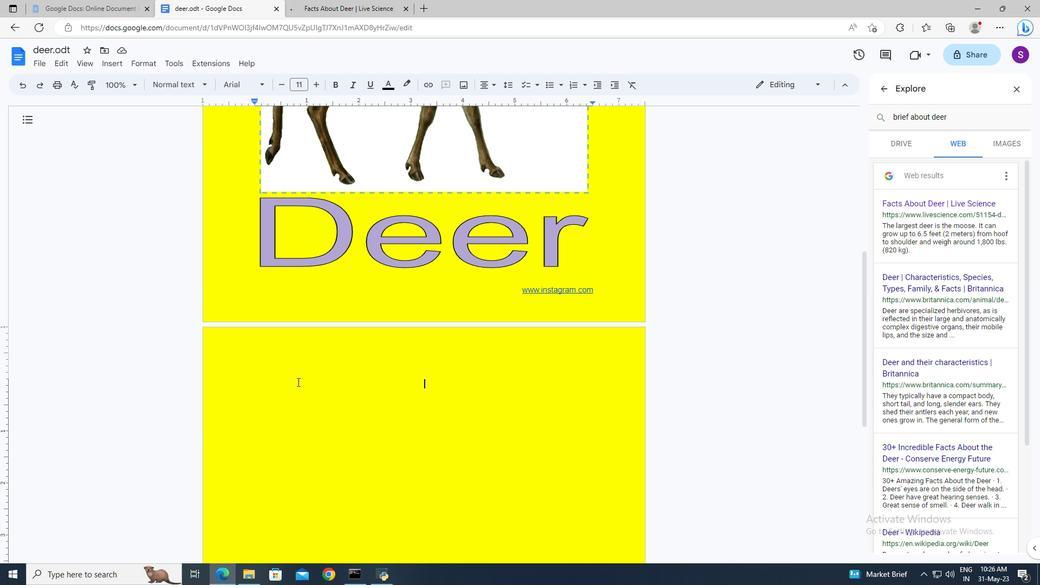 
Action: Mouse moved to (309, 385)
Screenshot: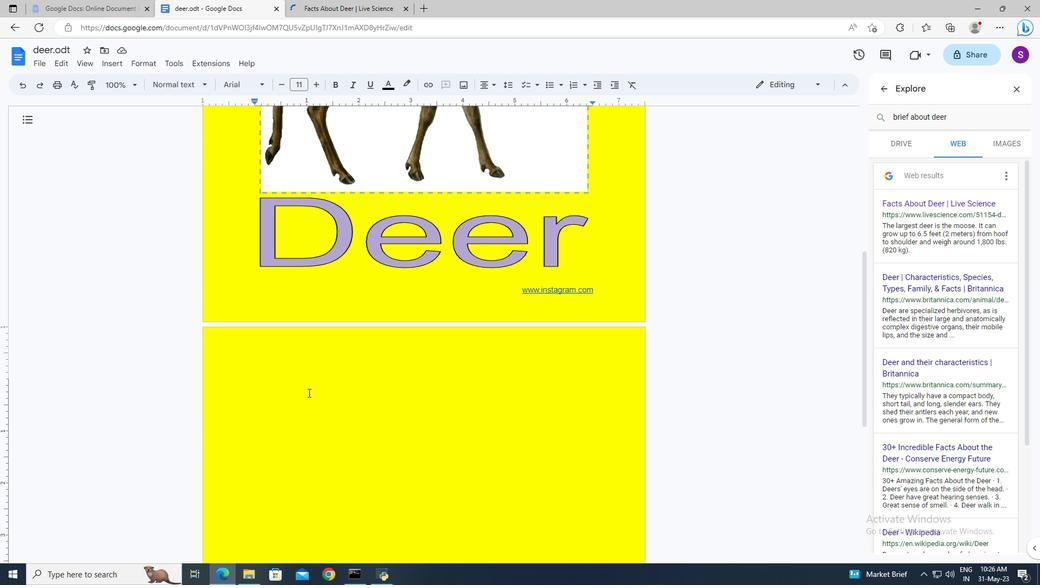 
Action: Mouse pressed right at (309, 385)
Screenshot: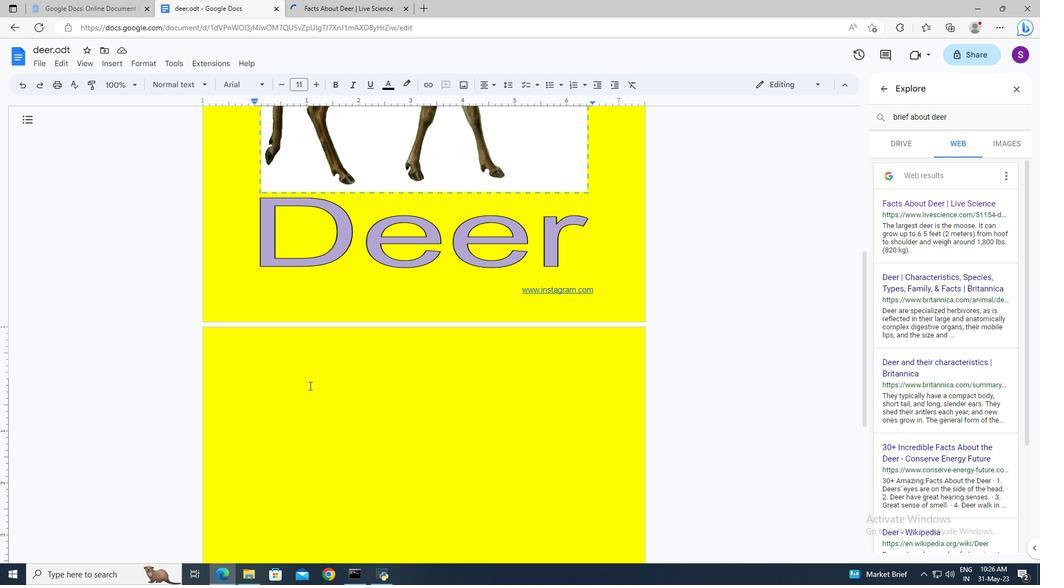 
Action: Mouse moved to (358, 263)
Screenshot: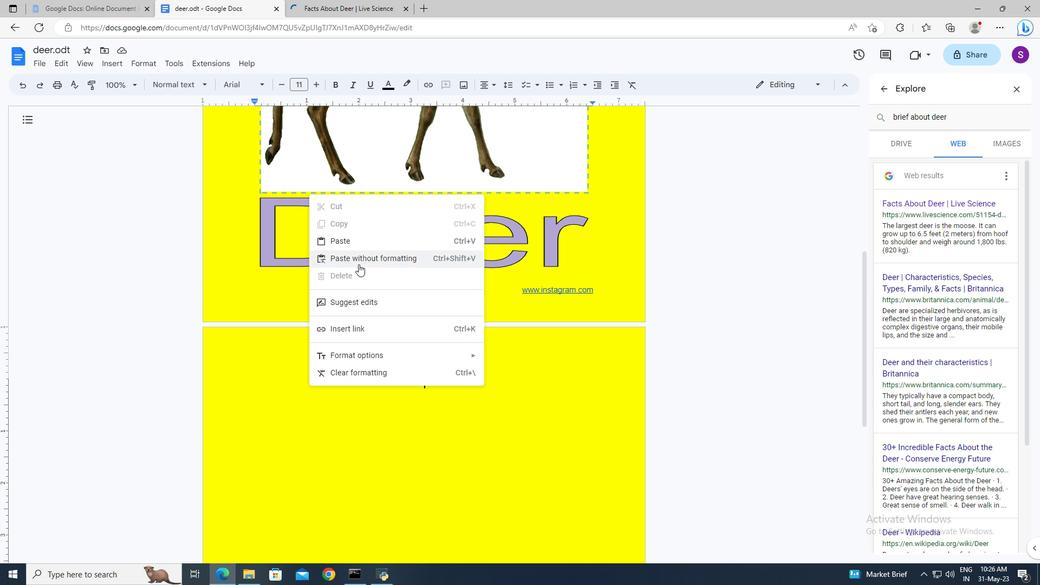 
Action: Mouse pressed left at (358, 263)
Screenshot: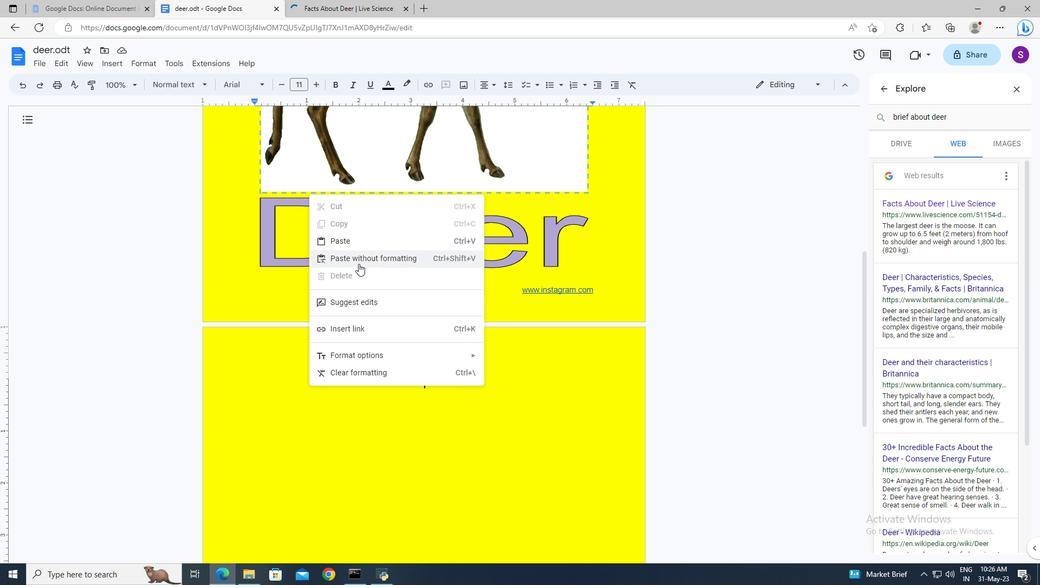 
Action: Mouse moved to (886, 279)
Screenshot: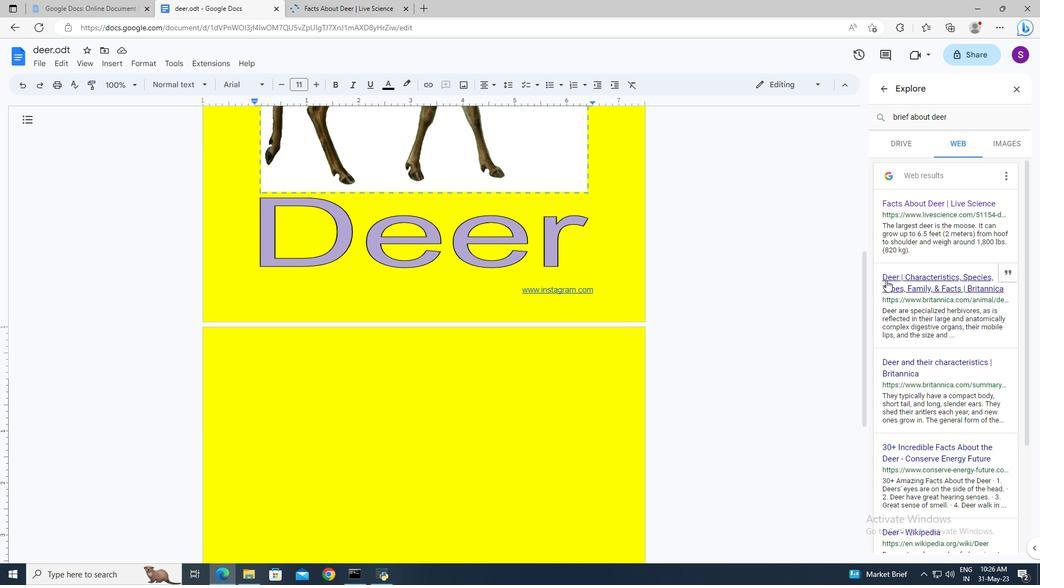 
Action: Mouse pressed left at (886, 279)
Screenshot: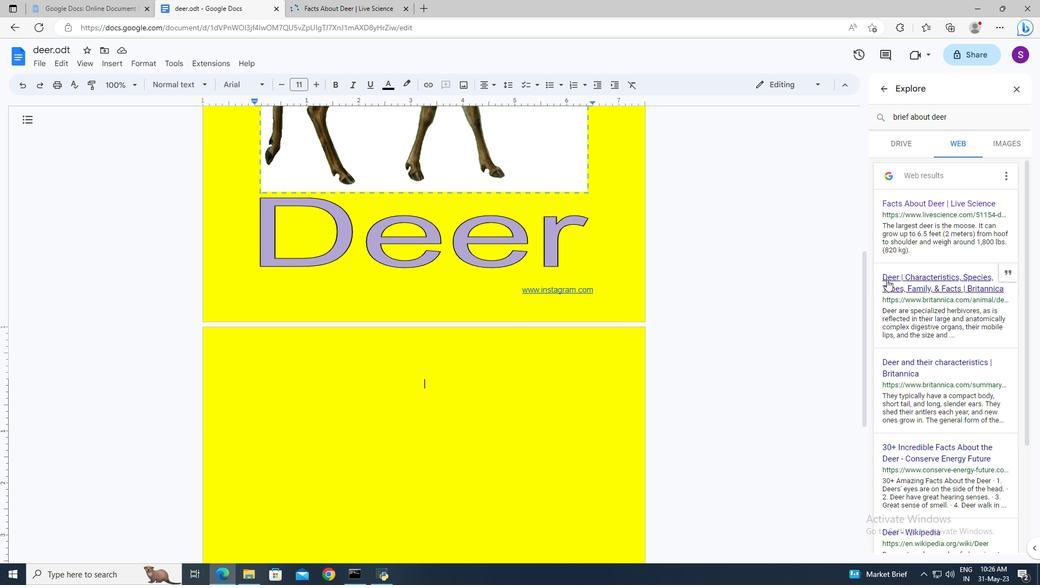 
Action: Mouse moved to (271, 264)
Screenshot: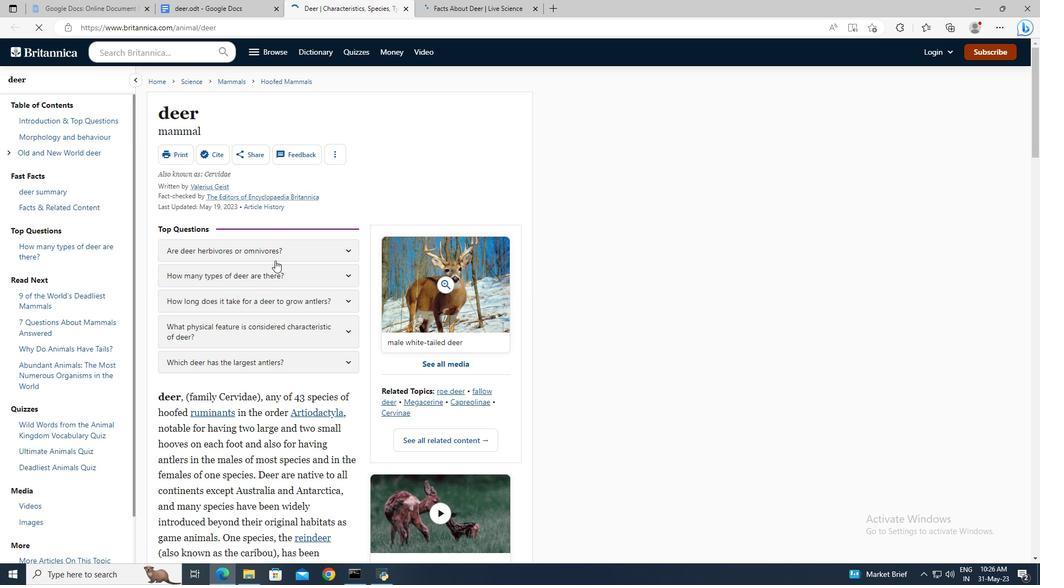 
Action: Mouse scrolled (271, 263) with delta (0, 0)
Screenshot: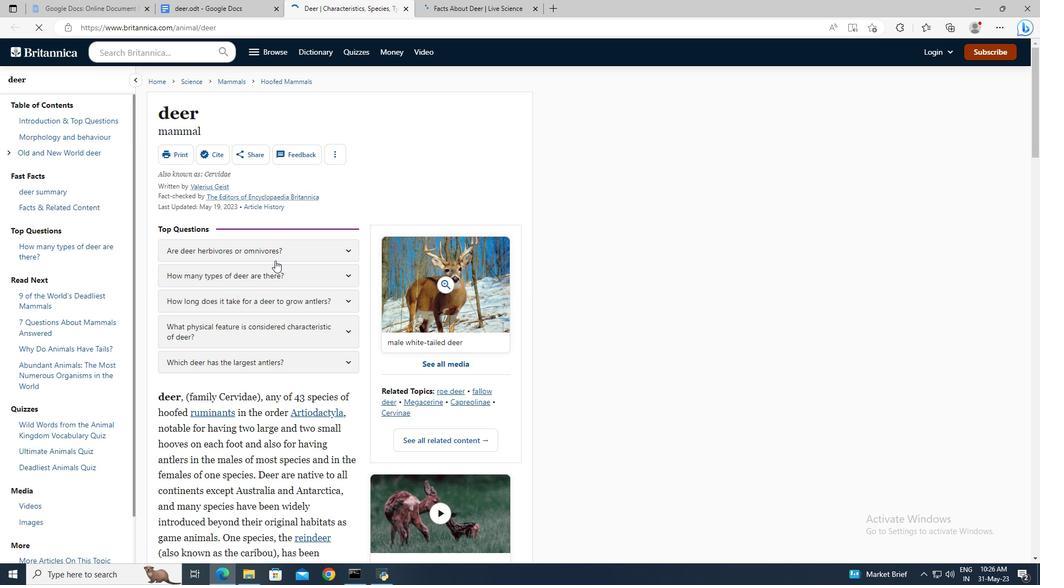 
Action: Mouse scrolled (271, 263) with delta (0, 0)
Screenshot: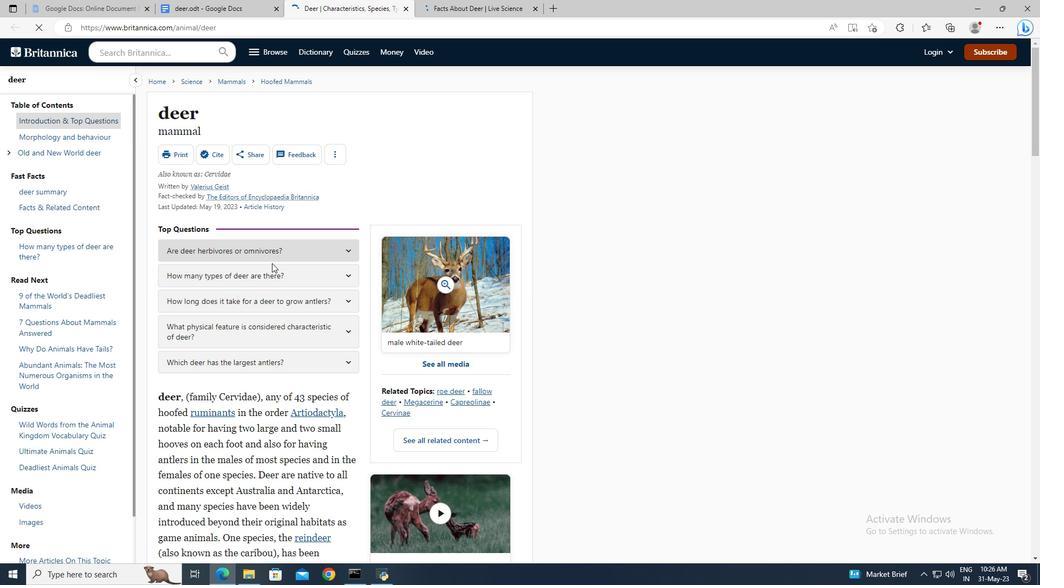 
Action: Mouse moved to (159, 240)
Screenshot: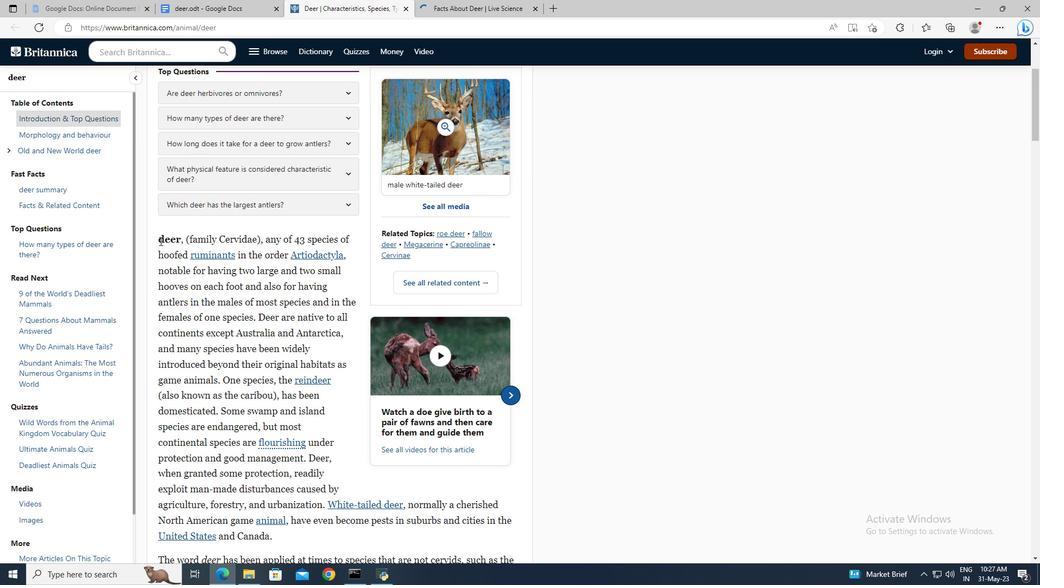 
Action: Mouse pressed left at (159, 240)
Screenshot: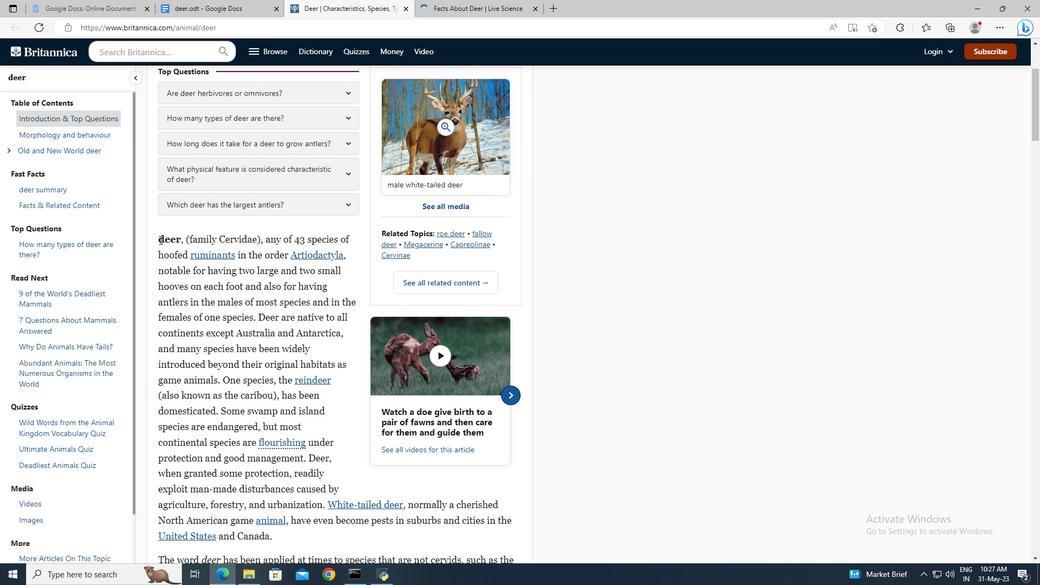 
Action: Mouse moved to (231, 297)
Screenshot: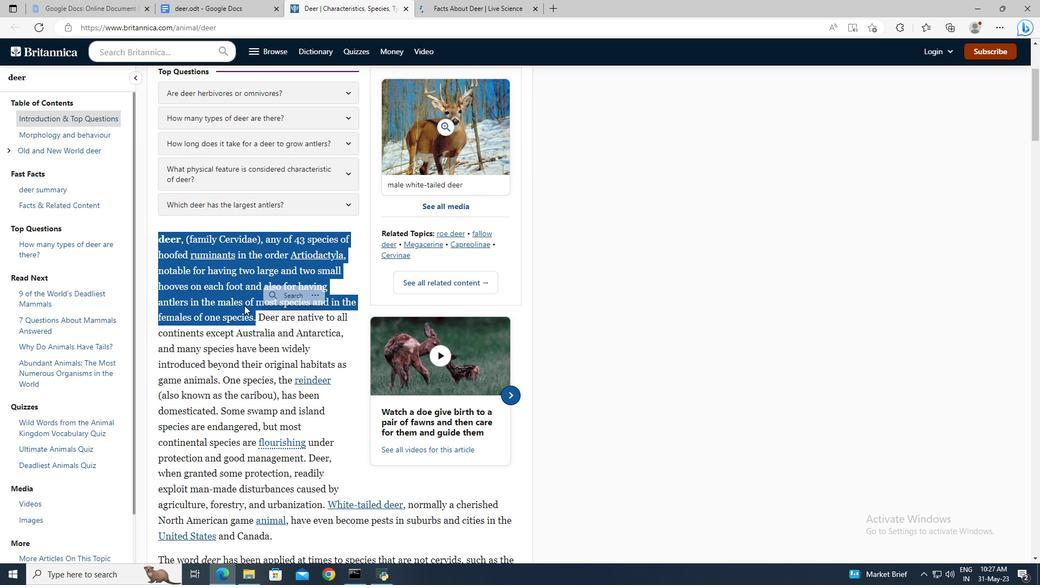
Action: Mouse pressed right at (231, 297)
Screenshot: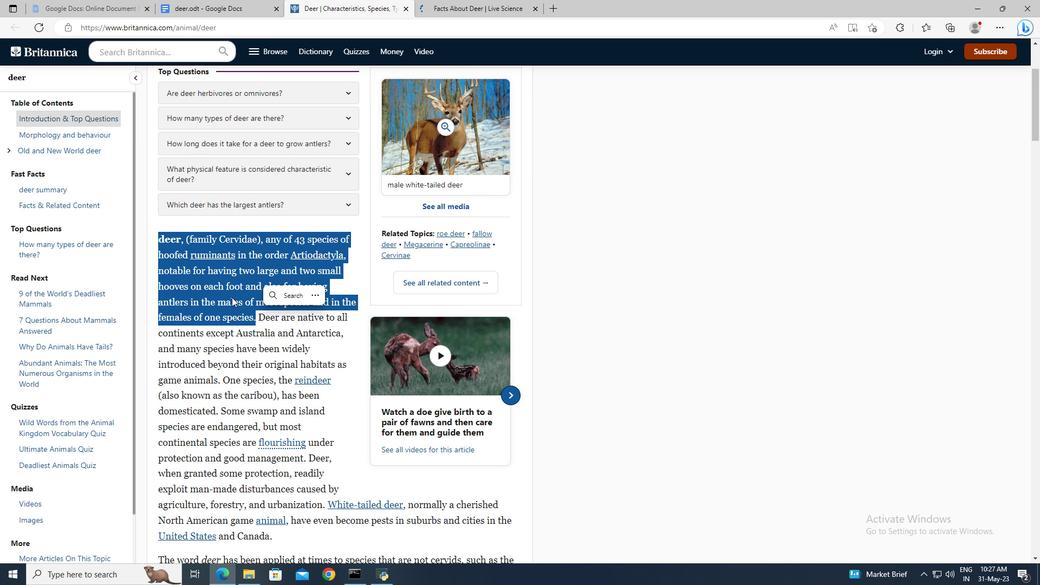 
Action: Mouse moved to (250, 307)
Screenshot: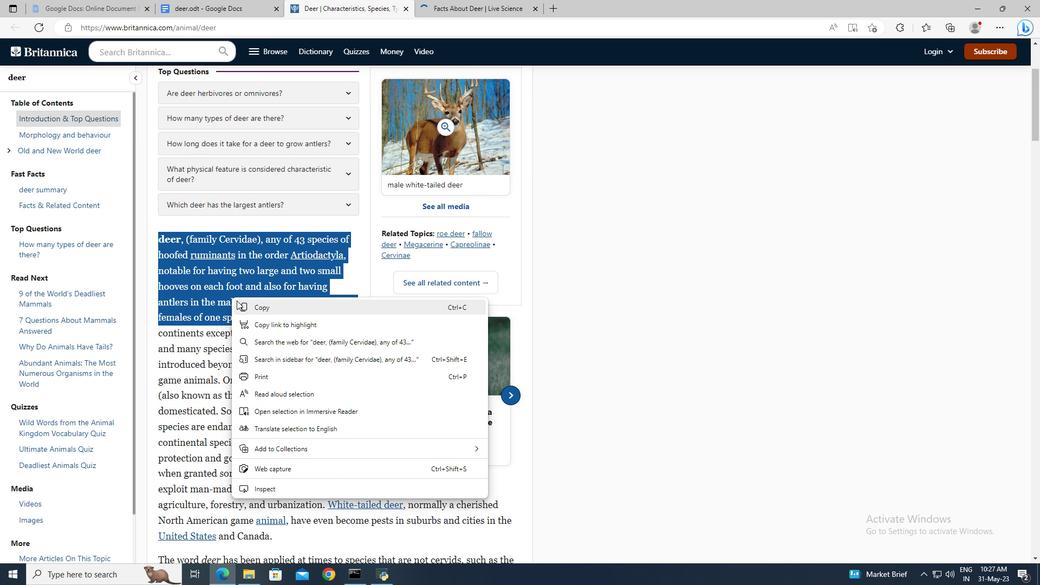 
Action: Mouse pressed left at (250, 307)
Screenshot: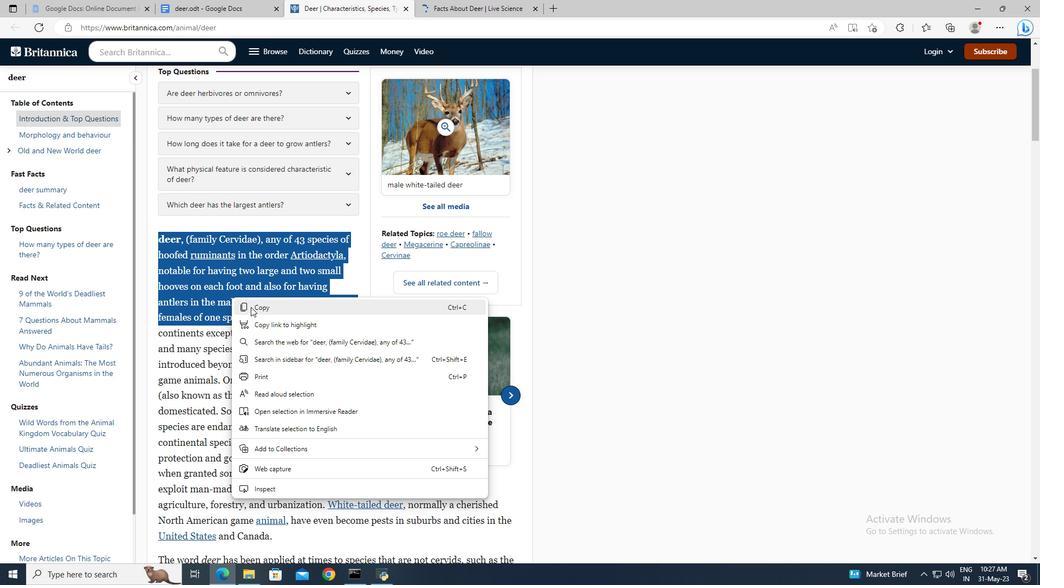 
Action: Mouse moved to (223, 0)
Screenshot: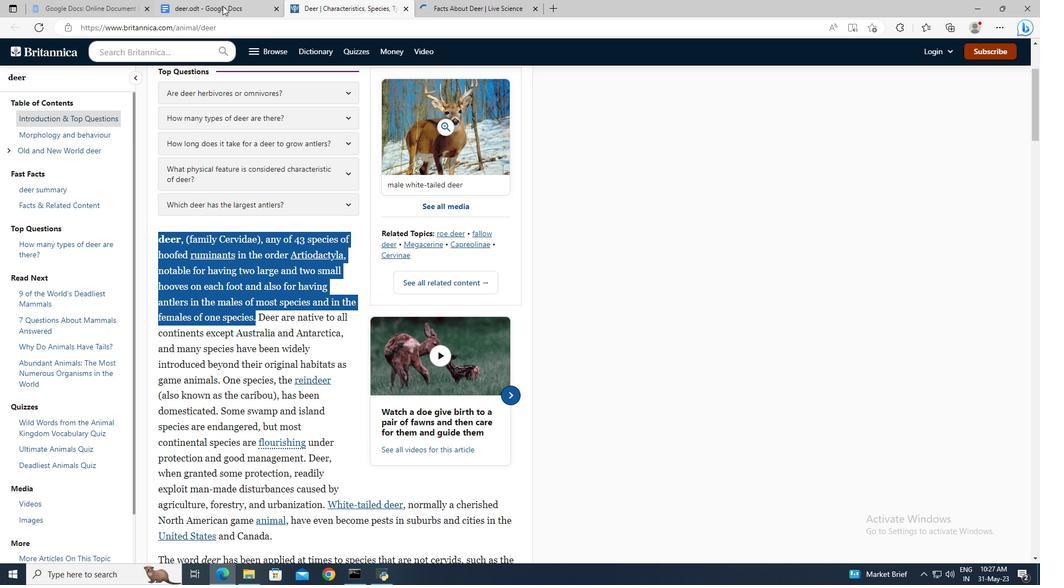 
Action: Mouse pressed left at (223, 0)
Screenshot: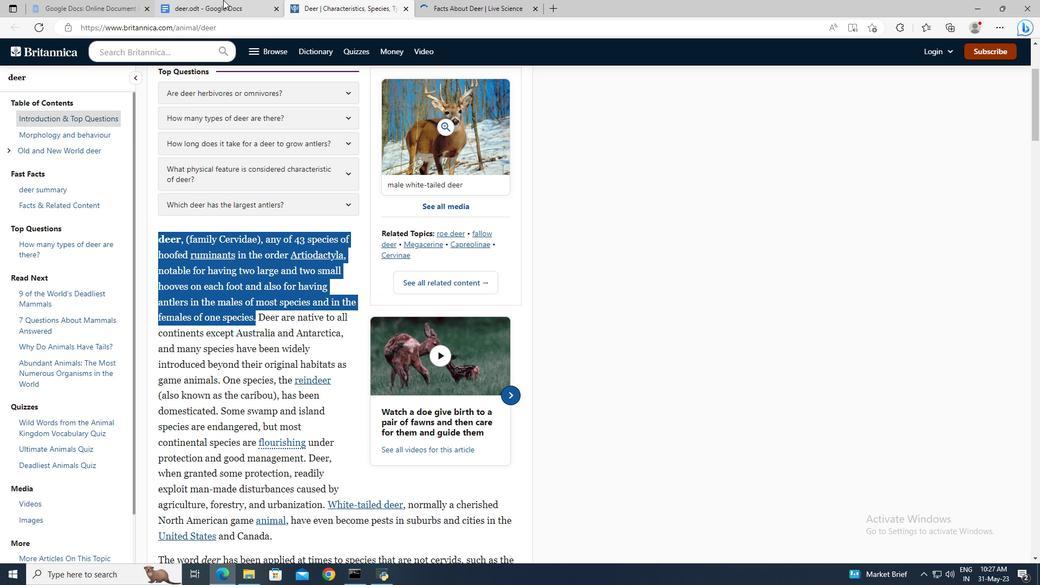 
Action: Mouse moved to (280, 375)
Screenshot: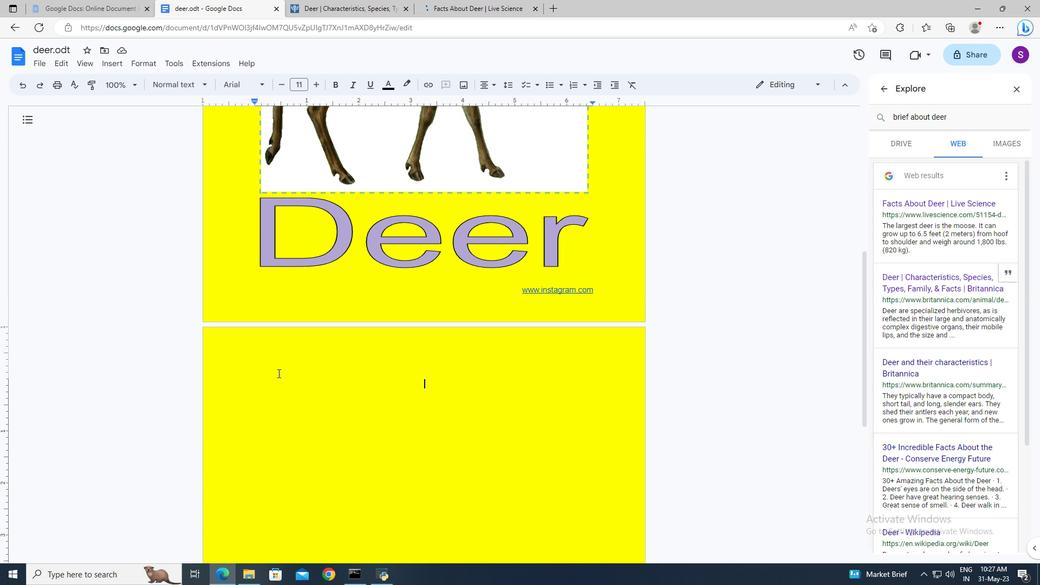 
Action: Mouse pressed right at (280, 375)
Screenshot: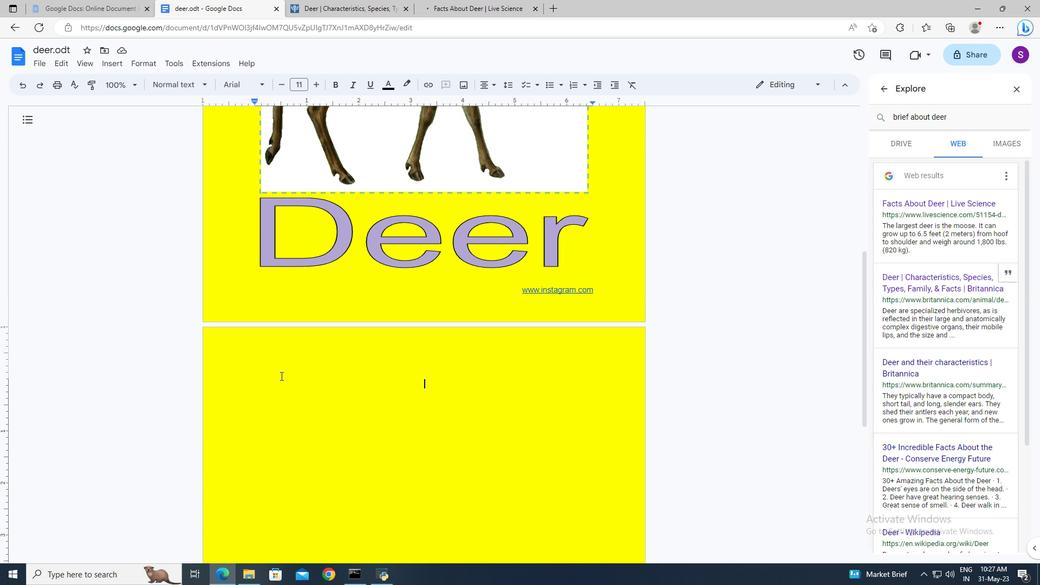 
Action: Mouse moved to (313, 249)
Screenshot: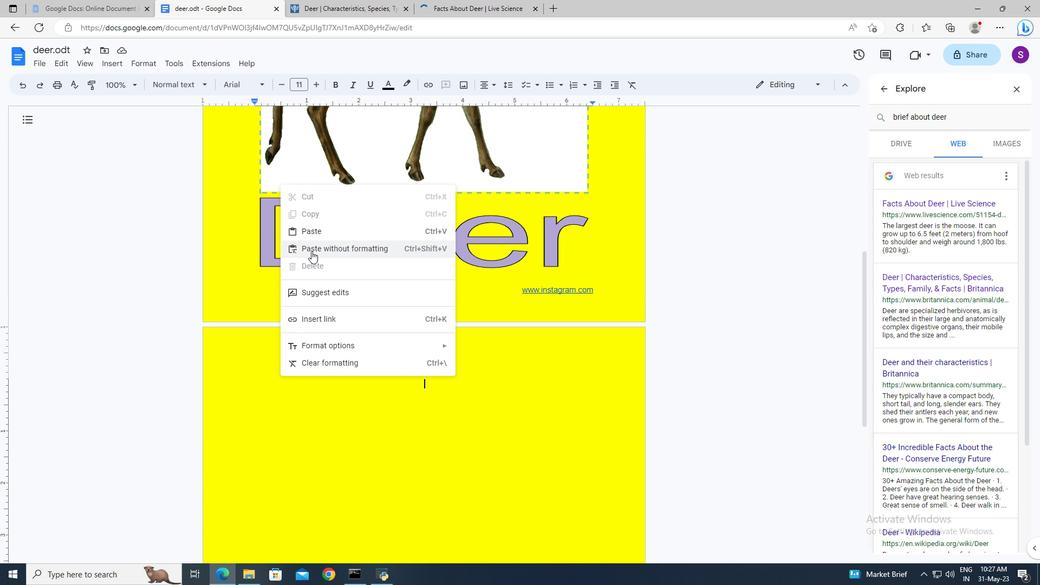 
Action: Mouse pressed left at (313, 249)
Screenshot: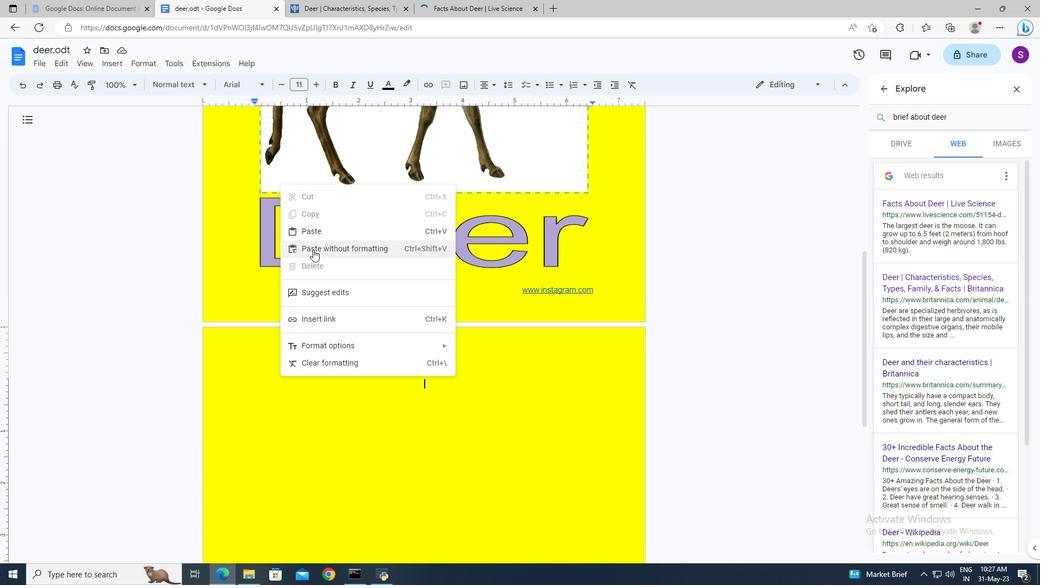 
Action: Mouse moved to (254, 383)
Screenshot: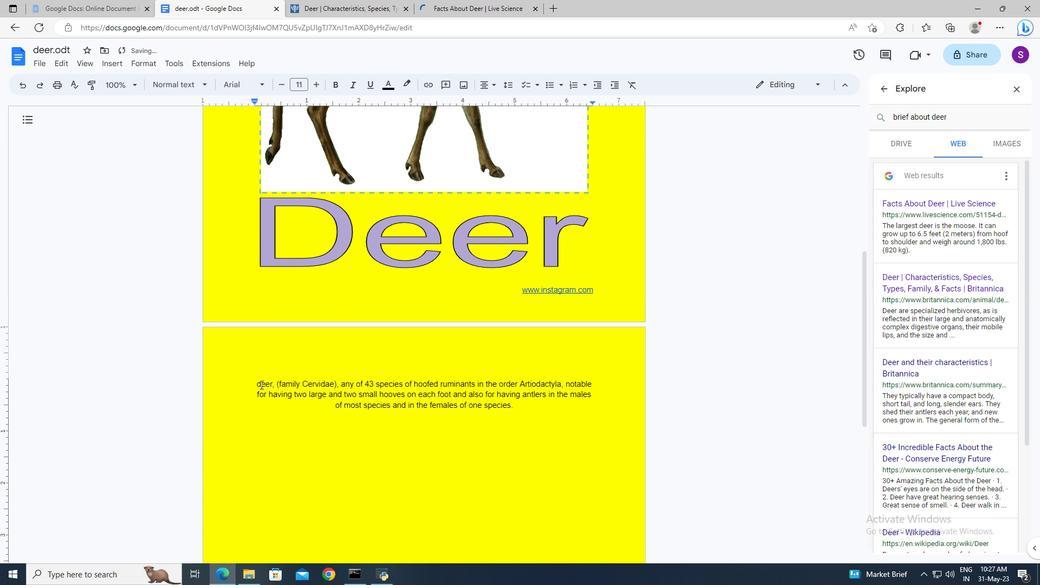 
Action: Mouse pressed left at (254, 383)
Screenshot: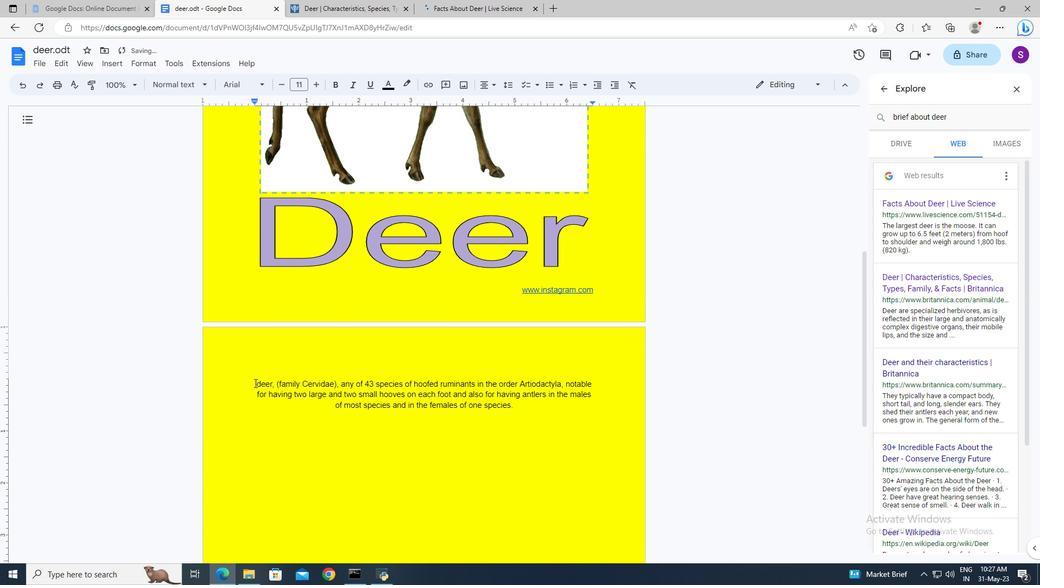 
Action: Mouse moved to (411, 416)
Screenshot: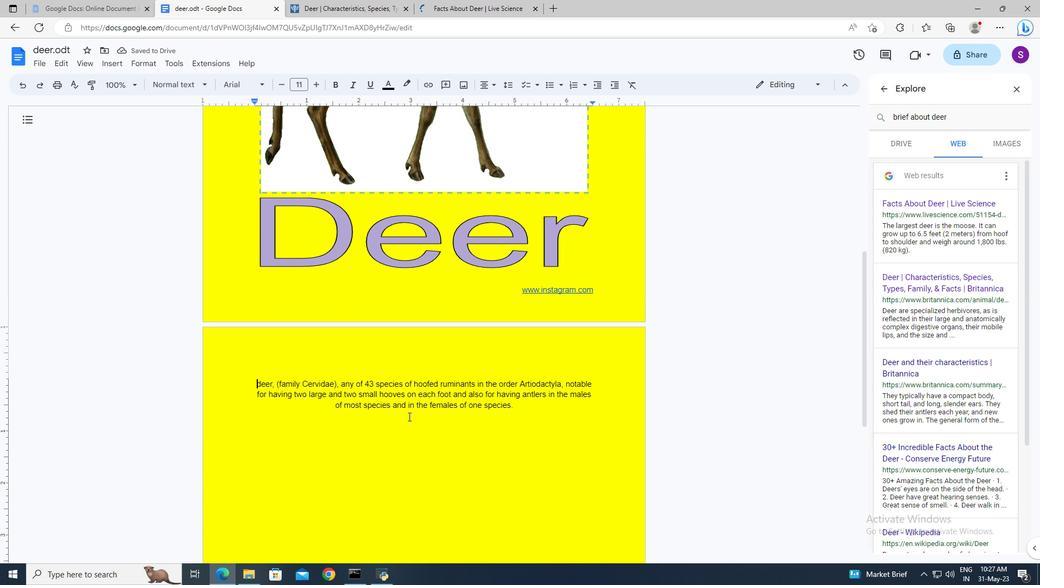 
Action: Key pressed <Key.shift><Key.down><Key.down>
Screenshot: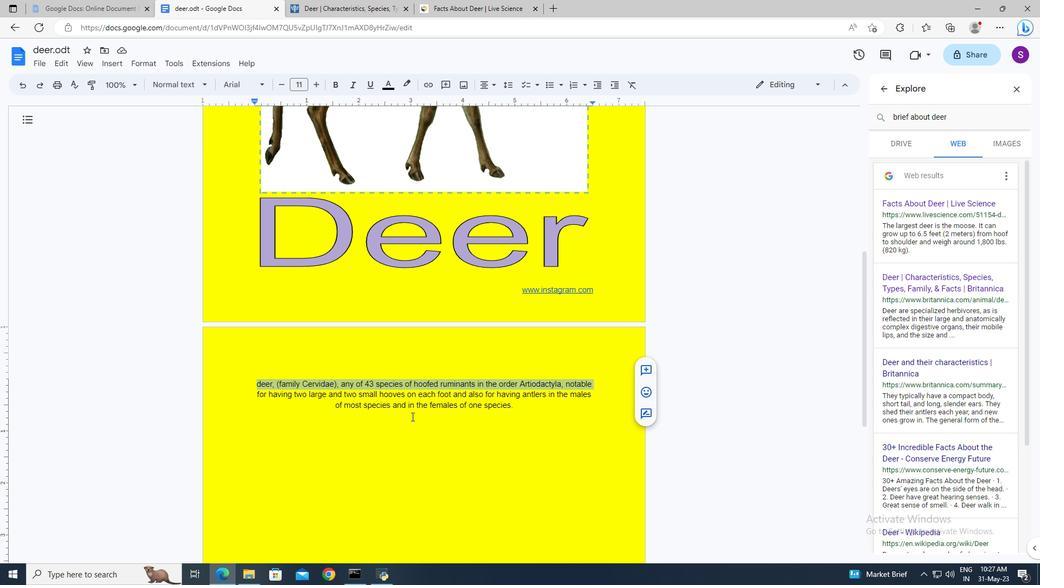 
Action: Mouse moved to (495, 83)
Screenshot: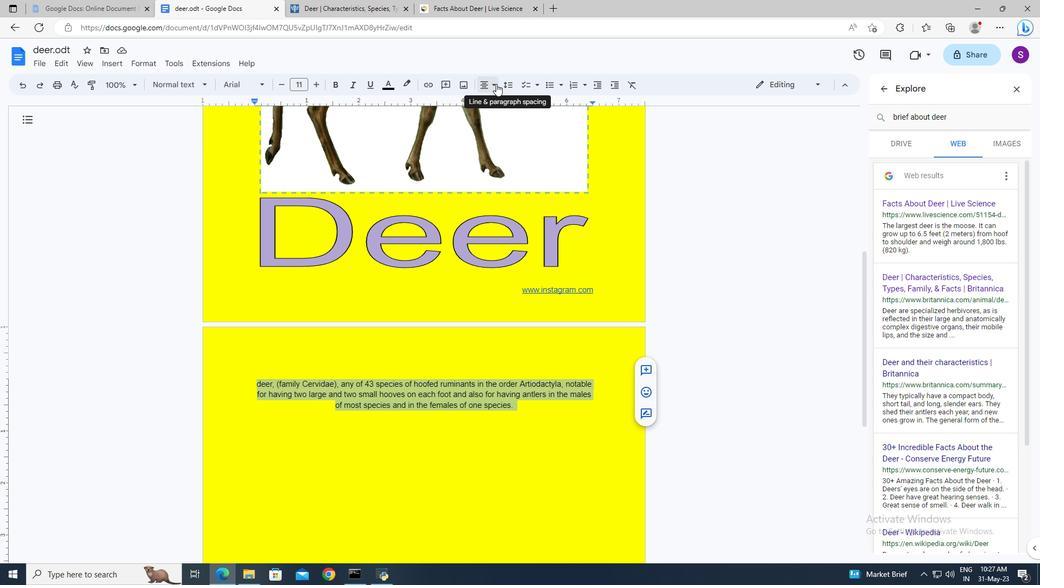 
Action: Mouse pressed left at (495, 83)
Screenshot: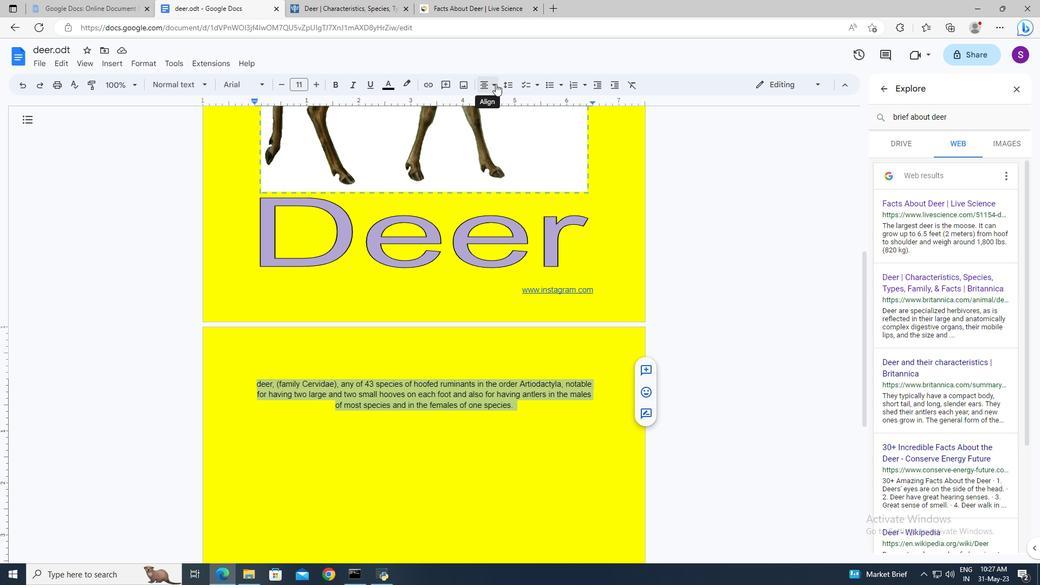 
Action: Mouse moved to (500, 104)
Screenshot: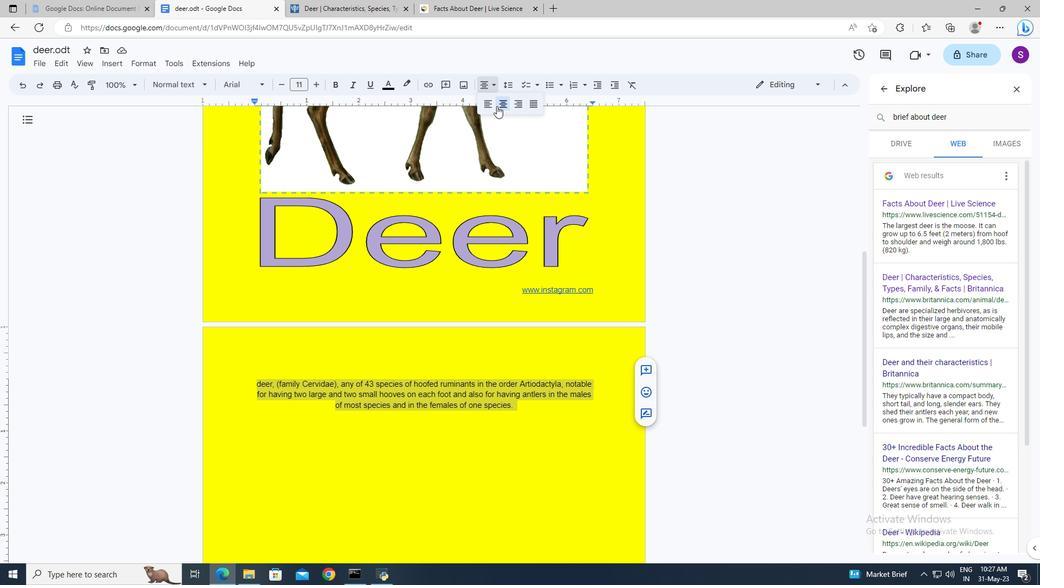 
Action: Mouse pressed left at (500, 104)
Screenshot: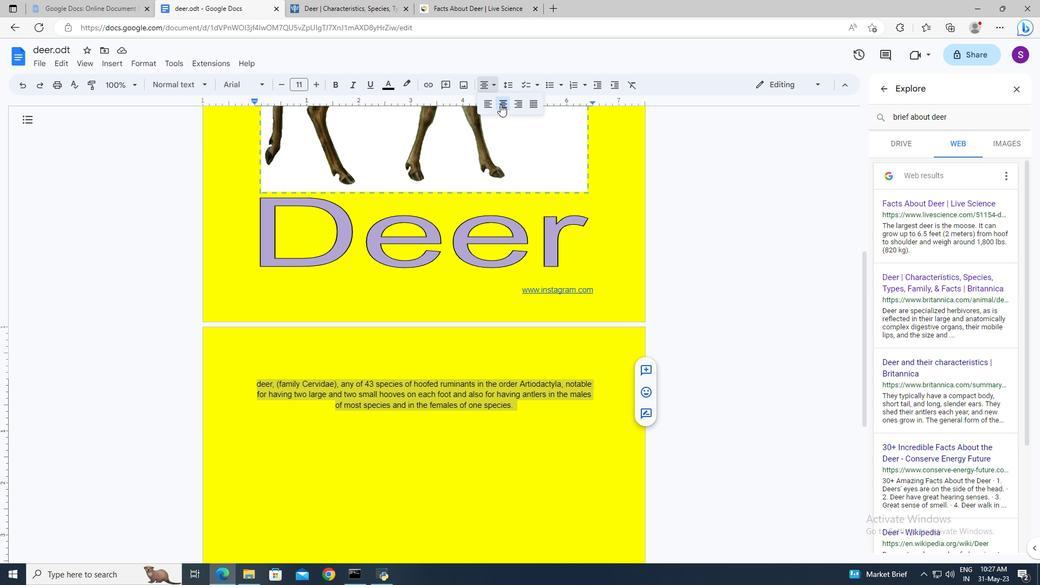 
Action: Mouse moved to (556, 403)
Screenshot: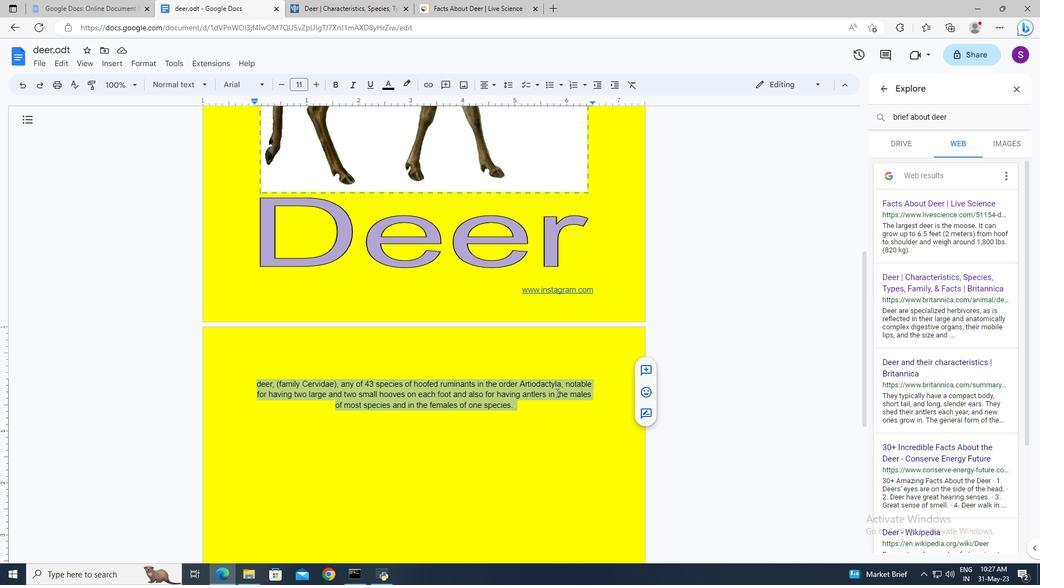 
Action: Mouse pressed left at (556, 403)
Screenshot: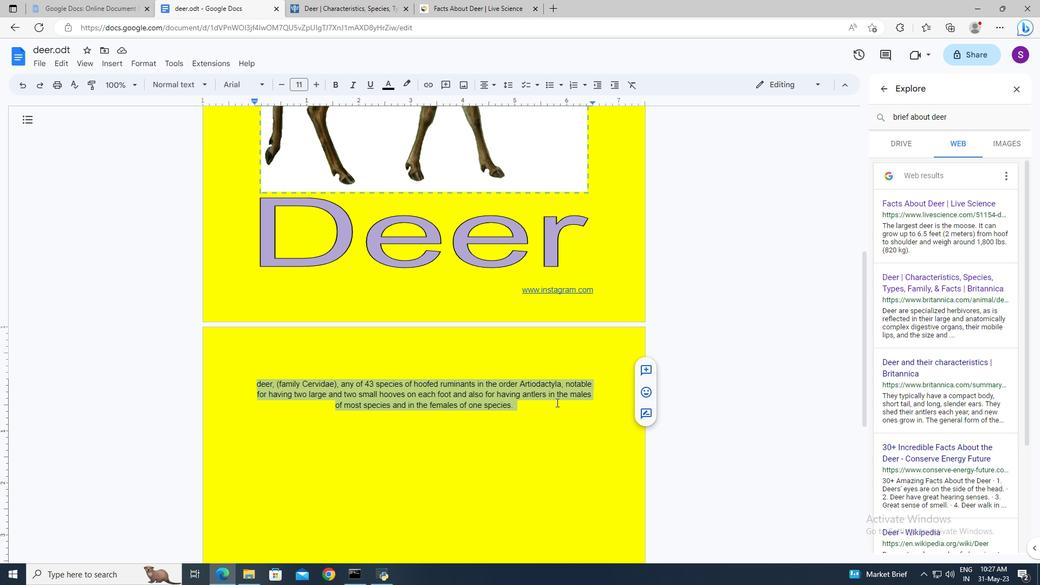 
